 Task: Look for space in Phan Thiết, Vietnam from 10th August, 2023 to 18th August, 2023 for 2 adults in price range Rs.10000 to Rs.14000. Place can be private room with 1  bedroom having 1 bed and 1 bathroom. Property type can be house, flat, guest house. Amenities needed are: wifi, TV, free parkinig on premises, gym, breakfast. Booking option can be shelf check-in. Required host language is English.
Action: Mouse moved to (453, 86)
Screenshot: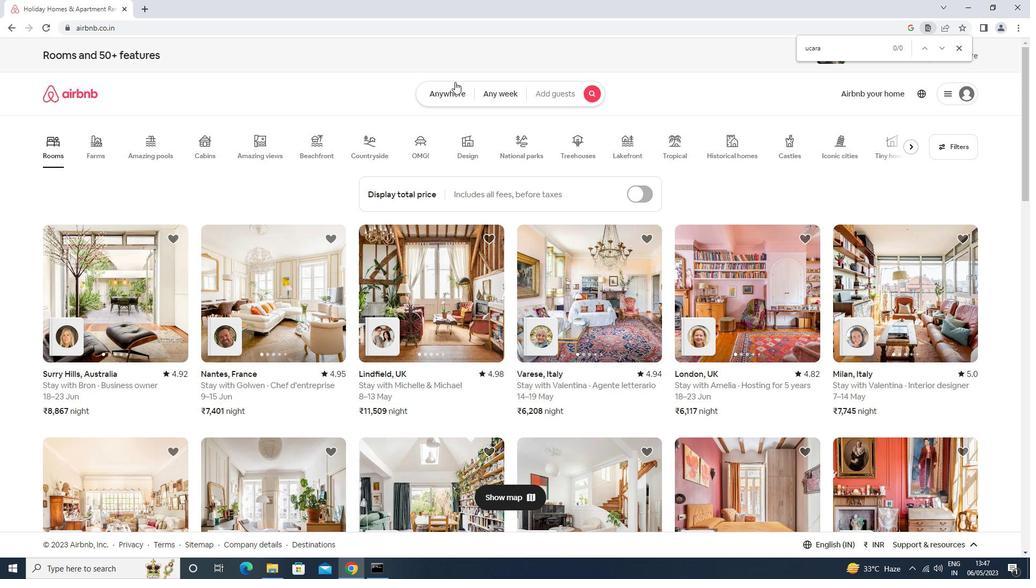 
Action: Mouse pressed left at (453, 86)
Screenshot: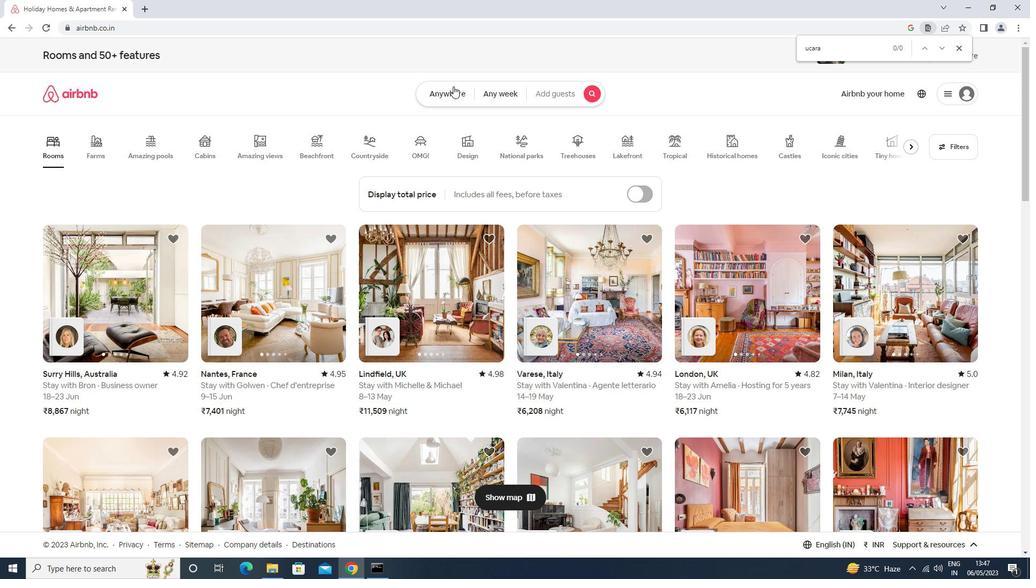 
Action: Mouse moved to (390, 131)
Screenshot: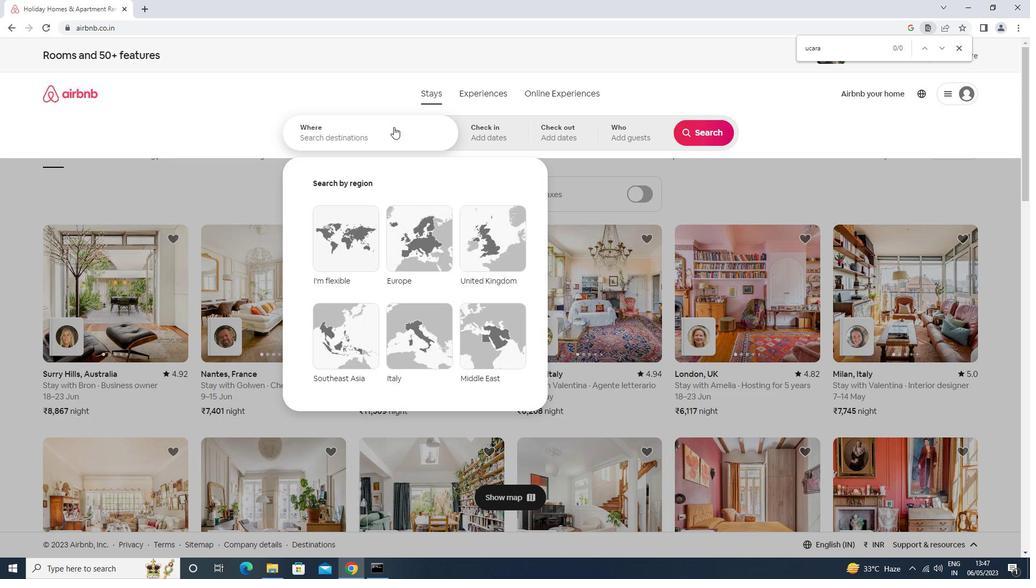 
Action: Mouse pressed left at (390, 131)
Screenshot: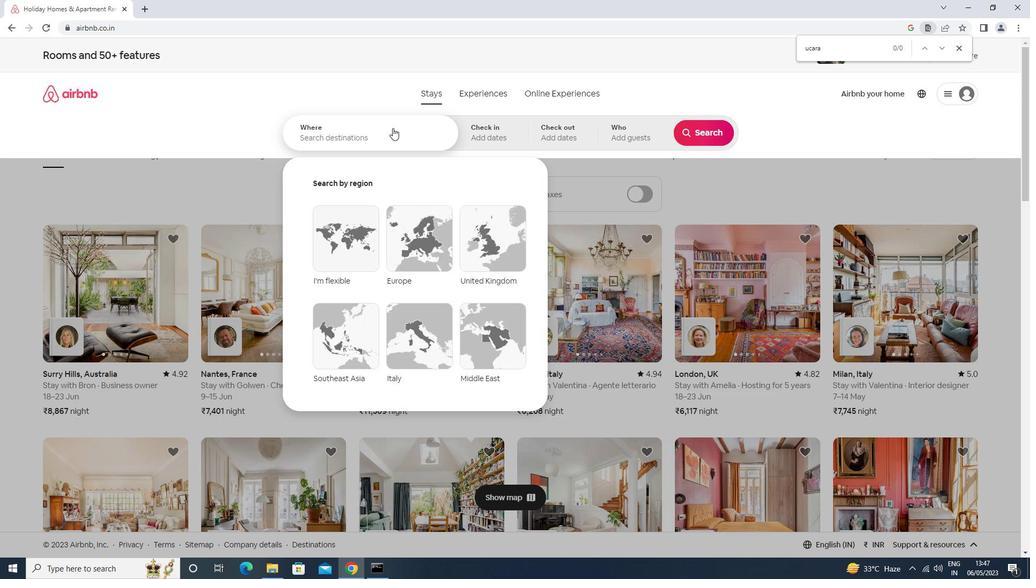 
Action: Key pressed thiet<Key.space>vietnam<Key.enter>
Screenshot: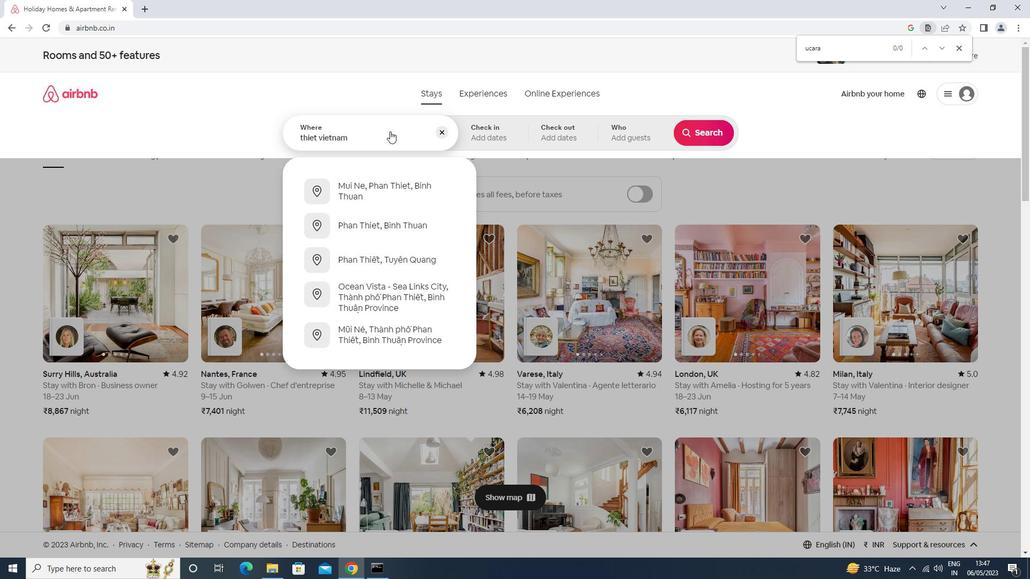 
Action: Mouse moved to (703, 215)
Screenshot: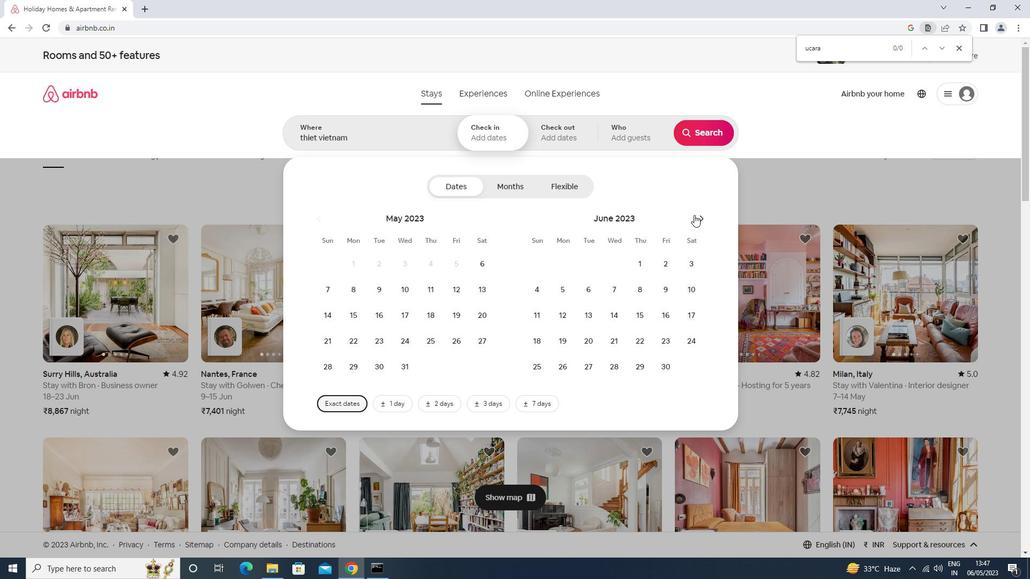 
Action: Mouse pressed left at (703, 215)
Screenshot: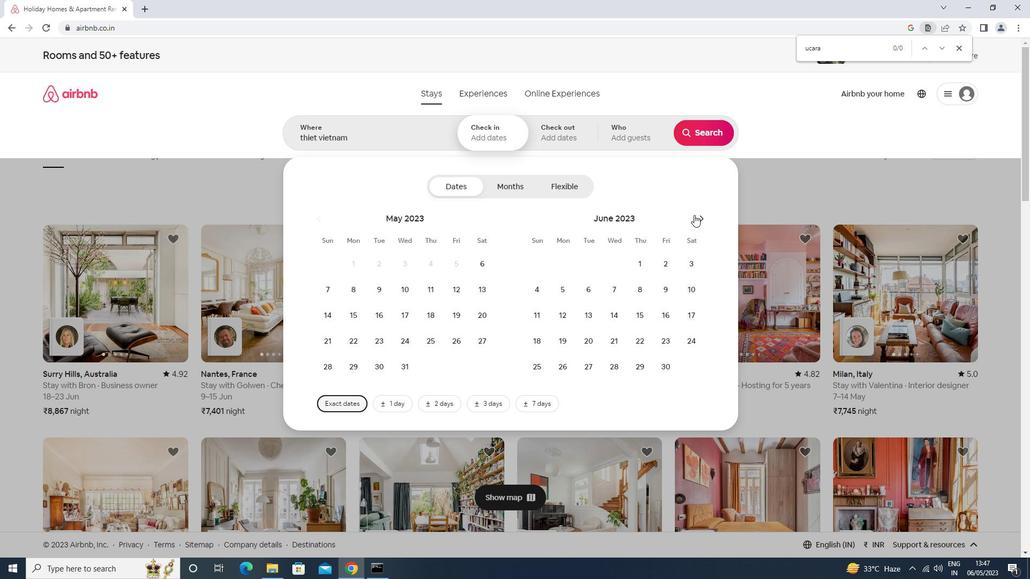 
Action: Mouse pressed left at (703, 215)
Screenshot: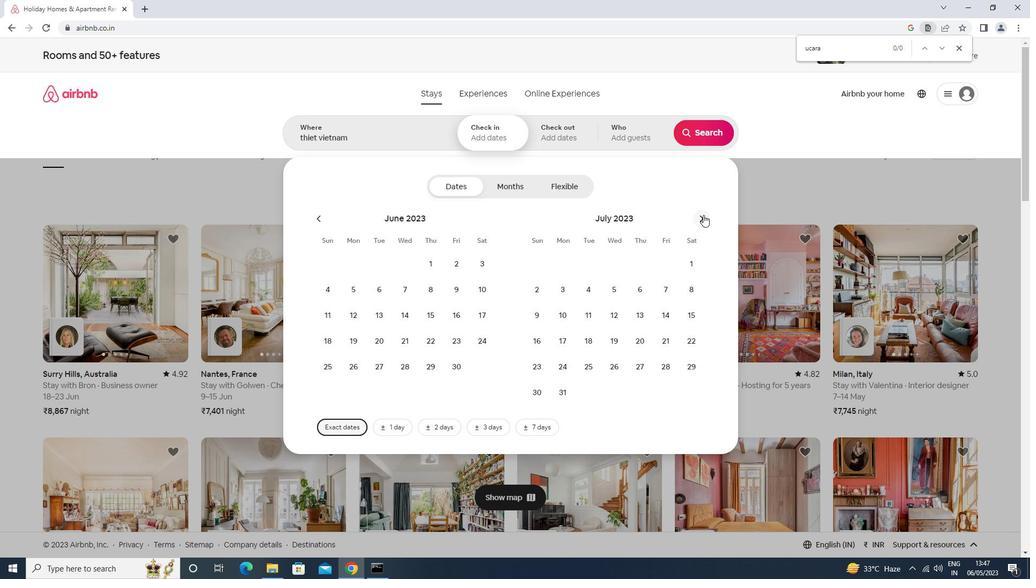 
Action: Mouse moved to (634, 289)
Screenshot: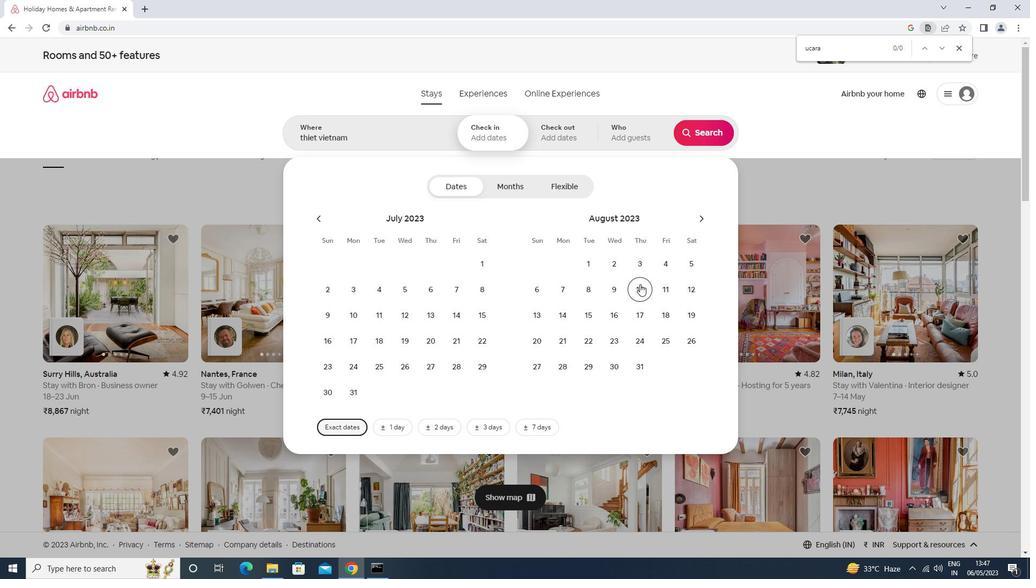 
Action: Mouse pressed left at (634, 289)
Screenshot: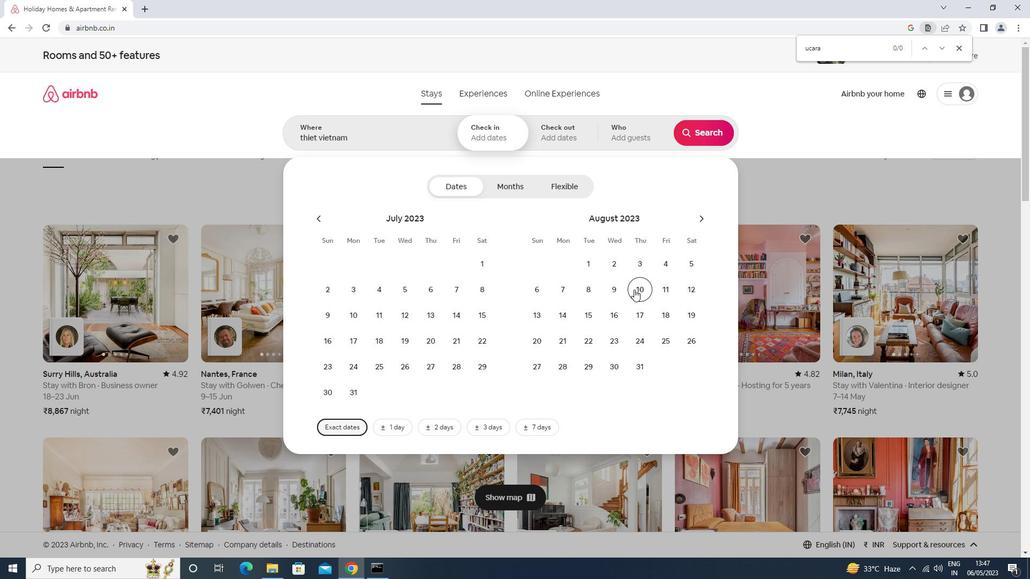
Action: Mouse moved to (656, 318)
Screenshot: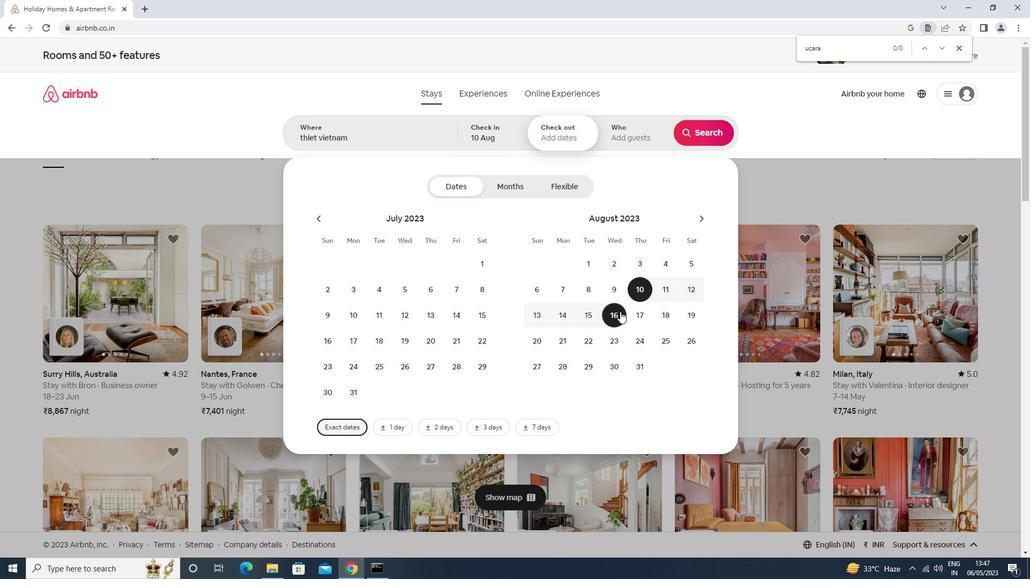 
Action: Mouse pressed left at (656, 318)
Screenshot: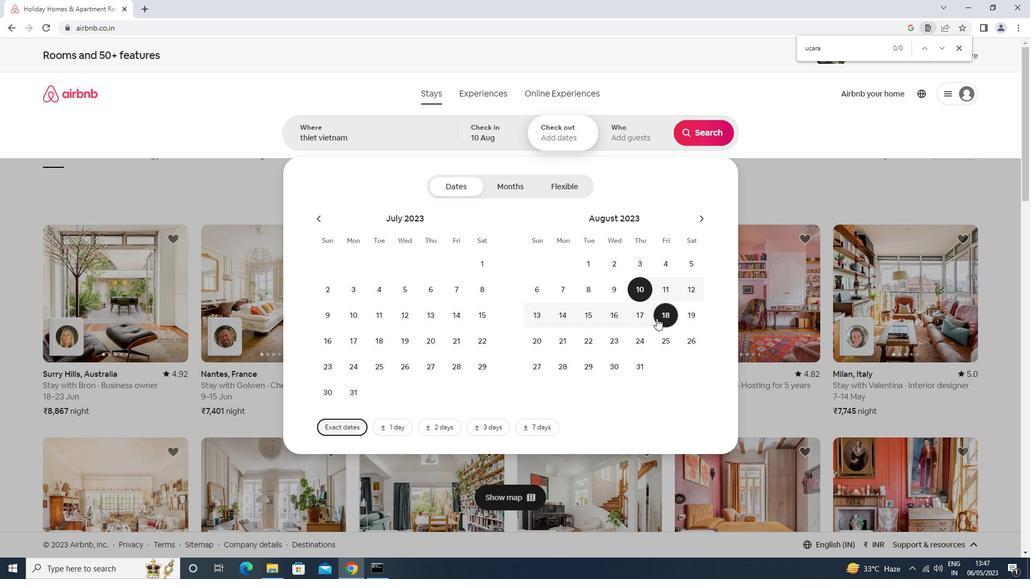 
Action: Mouse moved to (640, 136)
Screenshot: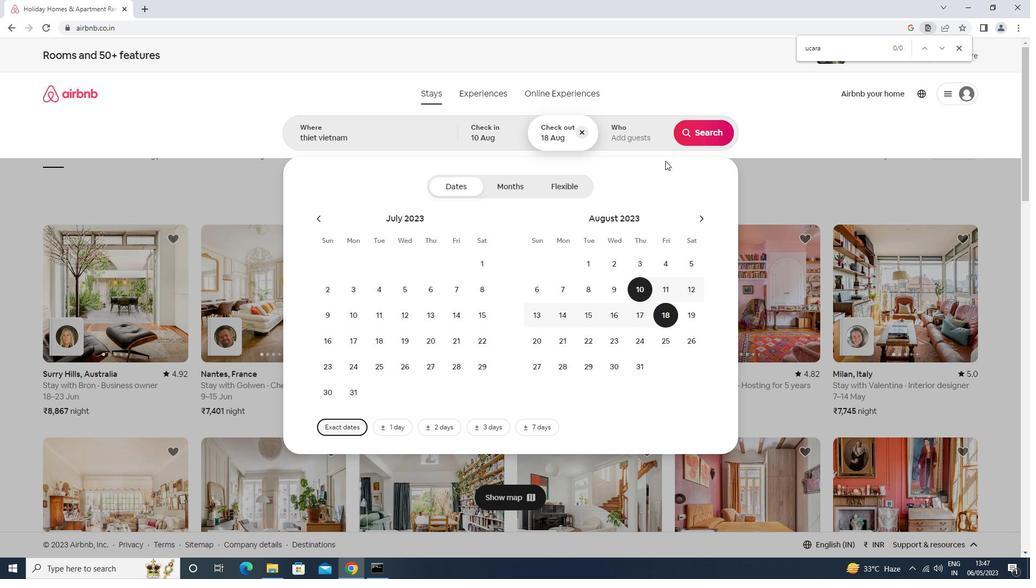 
Action: Mouse pressed left at (640, 136)
Screenshot: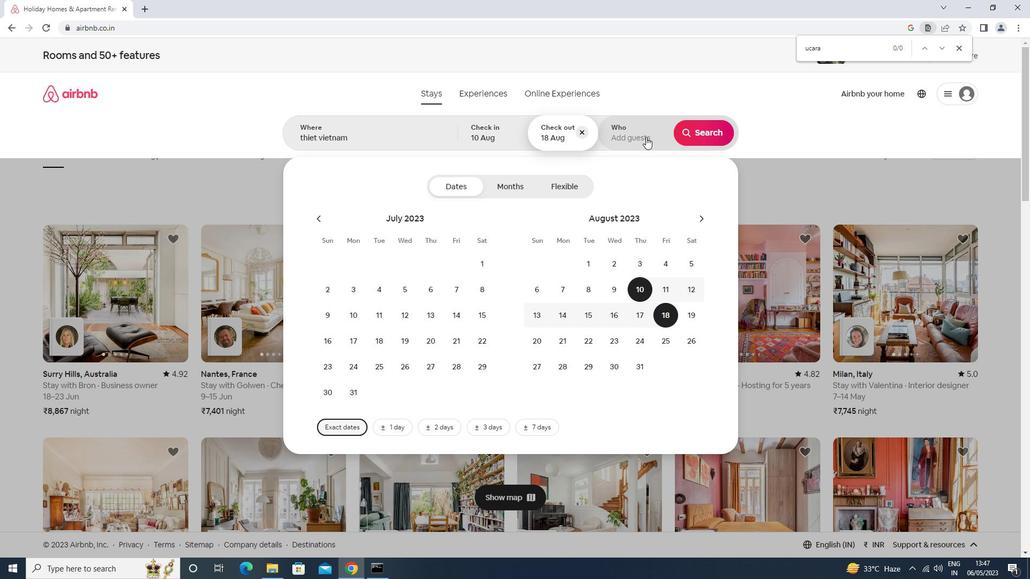 
Action: Mouse moved to (701, 185)
Screenshot: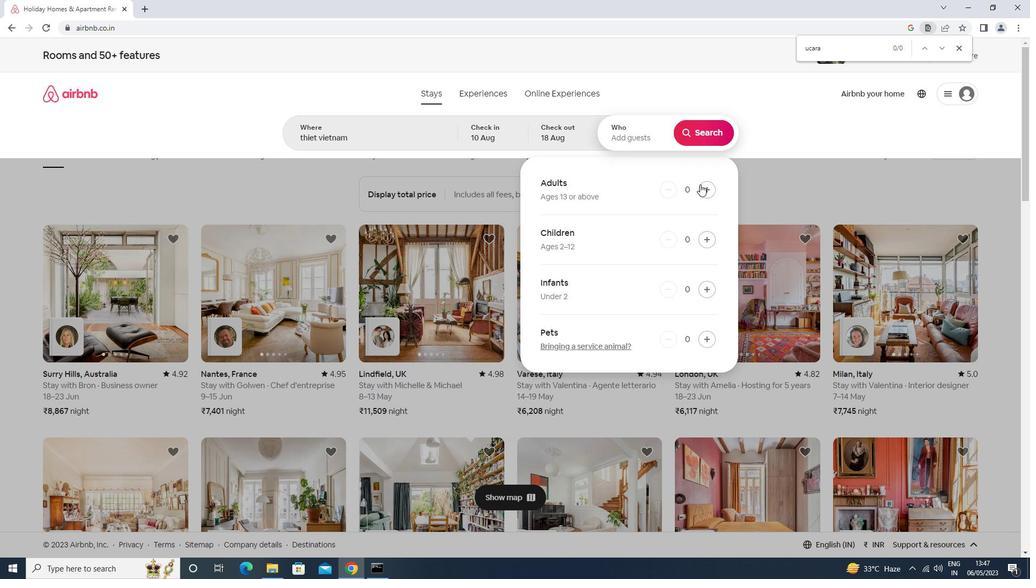 
Action: Mouse pressed left at (701, 185)
Screenshot: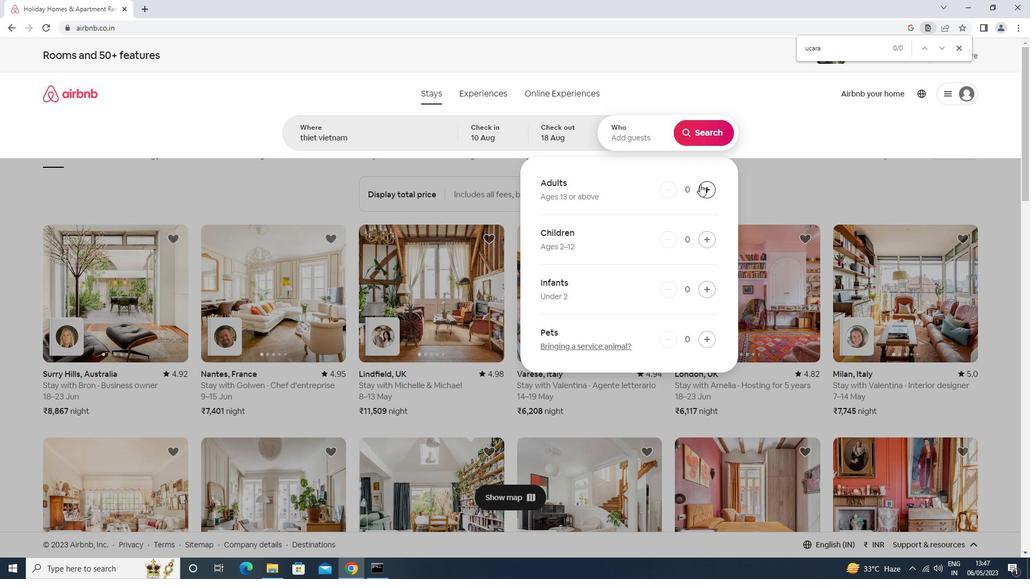 
Action: Mouse pressed left at (701, 185)
Screenshot: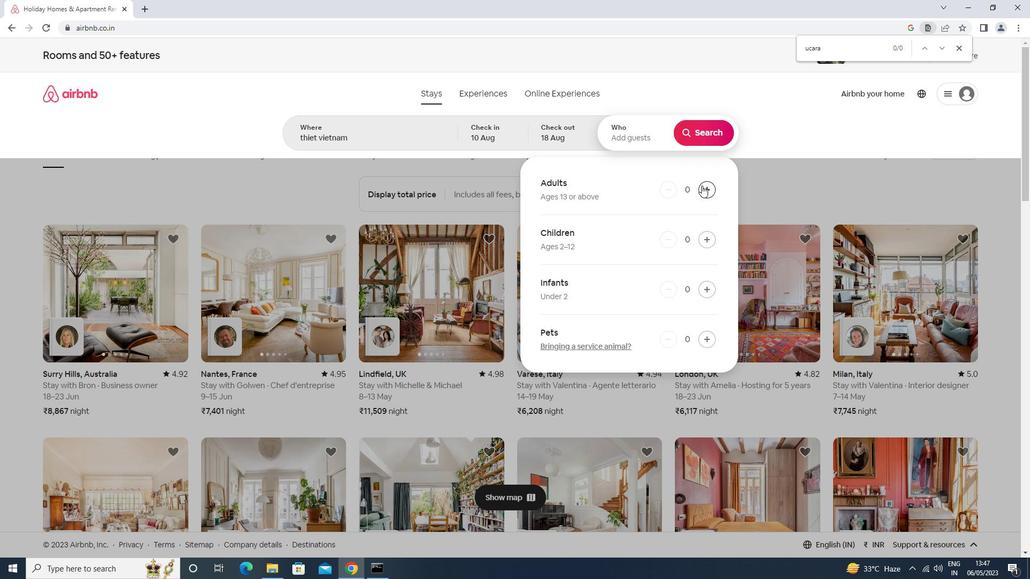 
Action: Mouse moved to (708, 130)
Screenshot: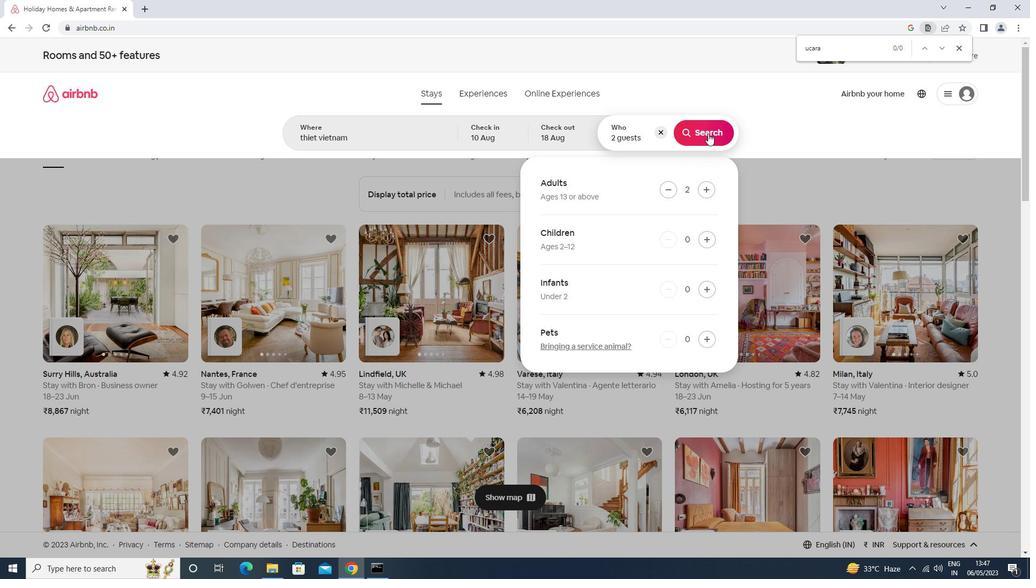 
Action: Mouse pressed left at (708, 130)
Screenshot: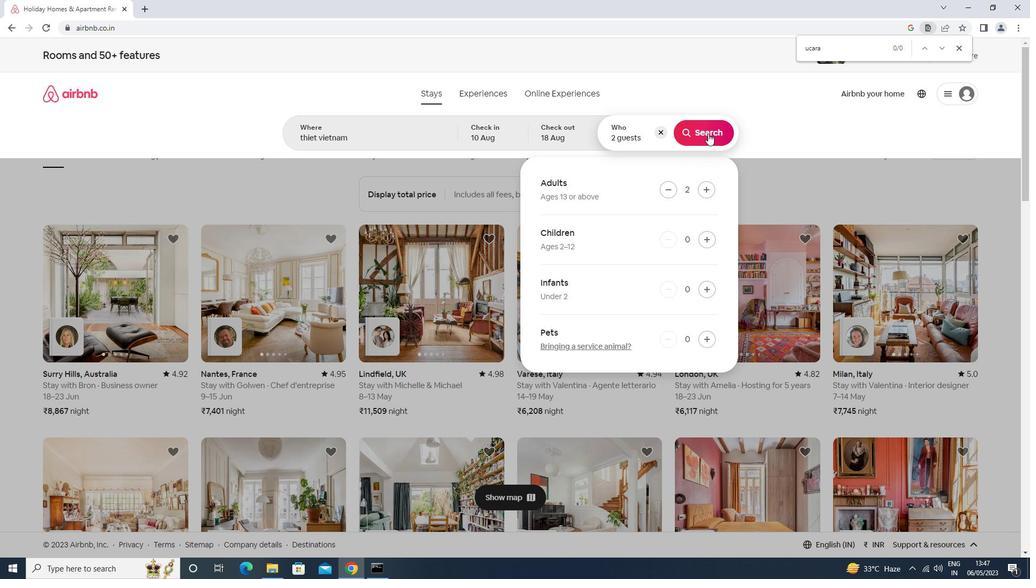 
Action: Mouse moved to (988, 108)
Screenshot: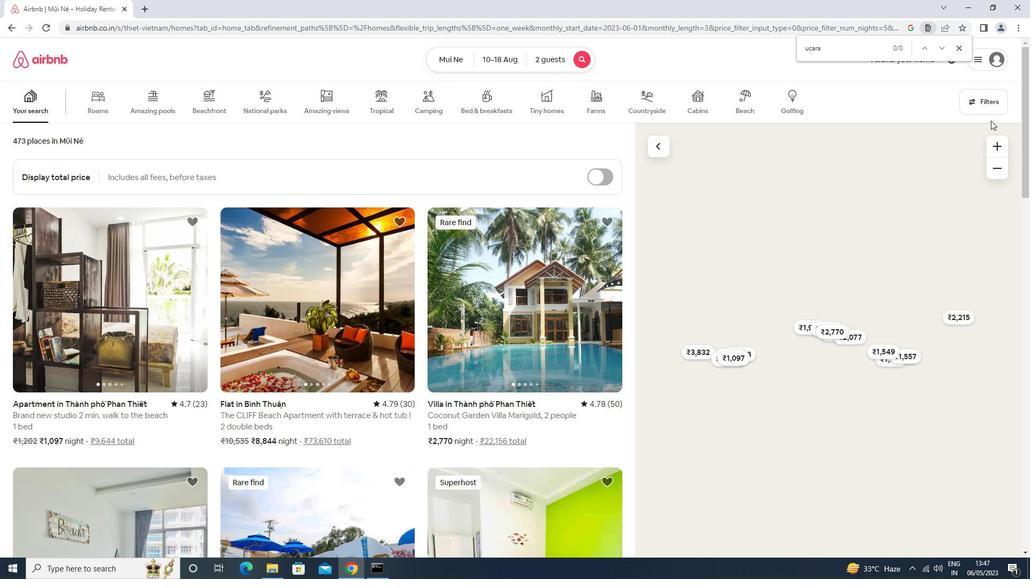 
Action: Mouse pressed left at (988, 108)
Screenshot: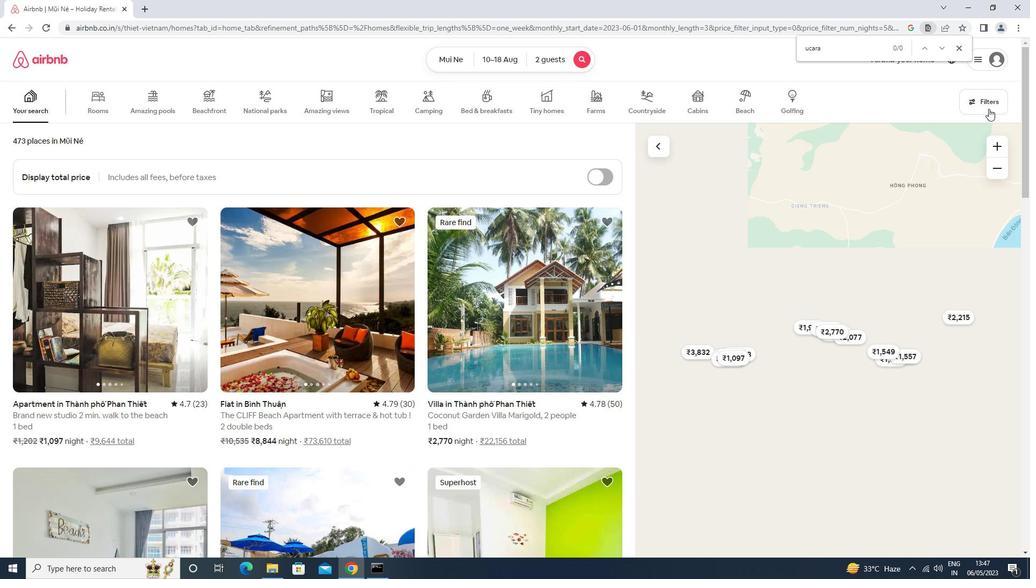 
Action: Mouse moved to (456, 364)
Screenshot: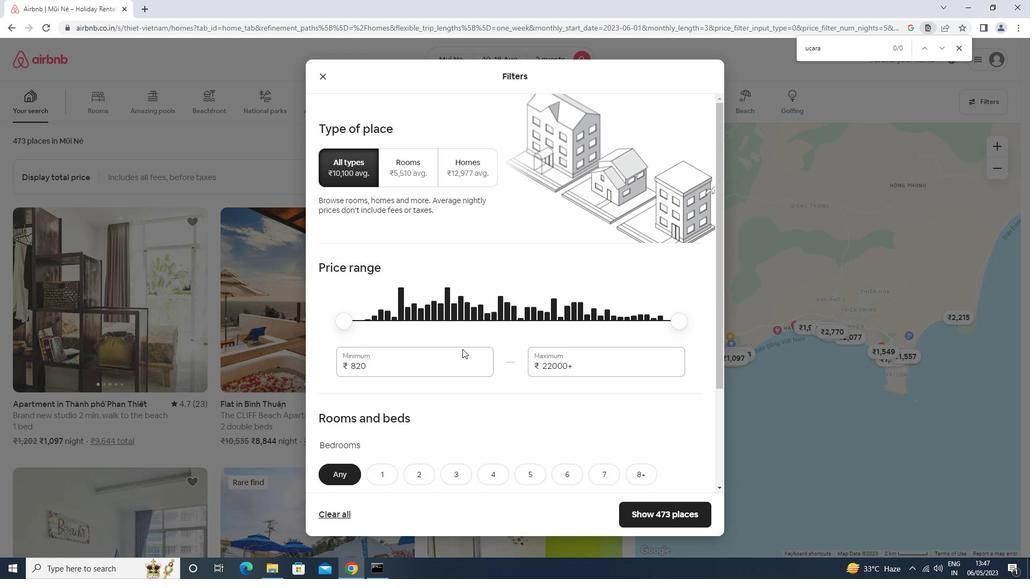 
Action: Mouse pressed left at (456, 364)
Screenshot: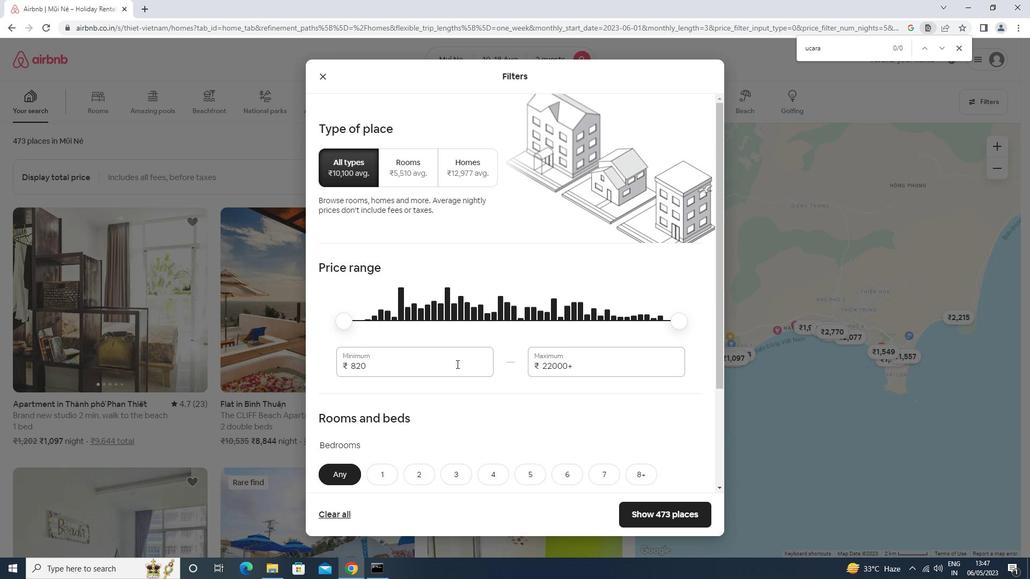 
Action: Mouse moved to (453, 368)
Screenshot: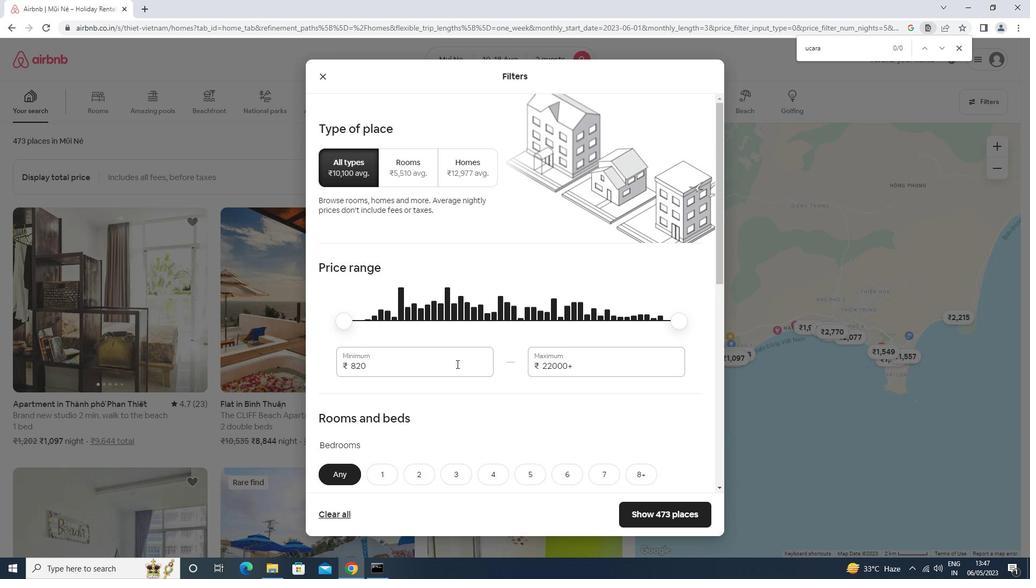 
Action: Key pressed <Key.backspace><Key.backspace><Key.backspace>10000<Key.tab>14000
Screenshot: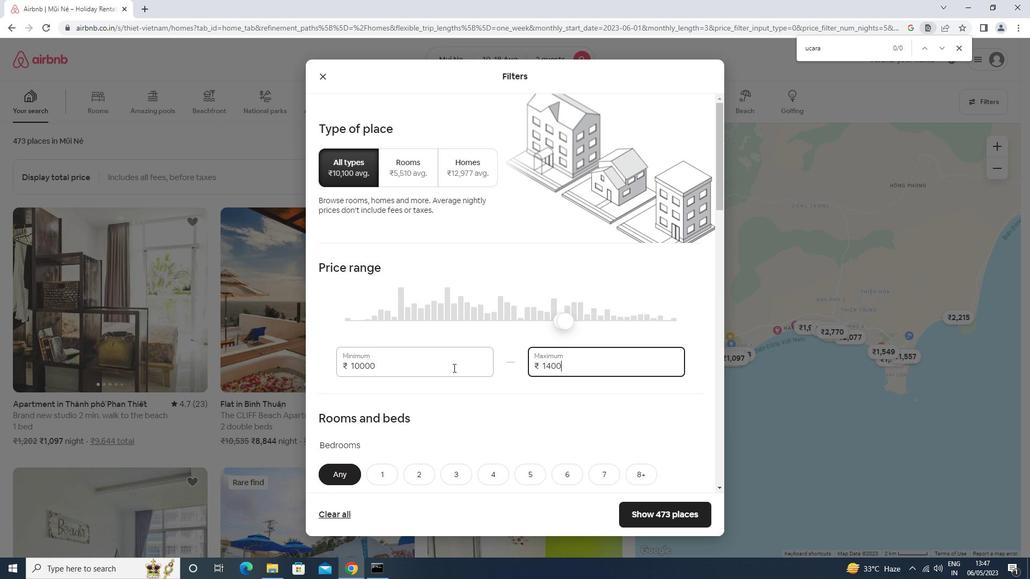 
Action: Mouse scrolled (453, 367) with delta (0, 0)
Screenshot: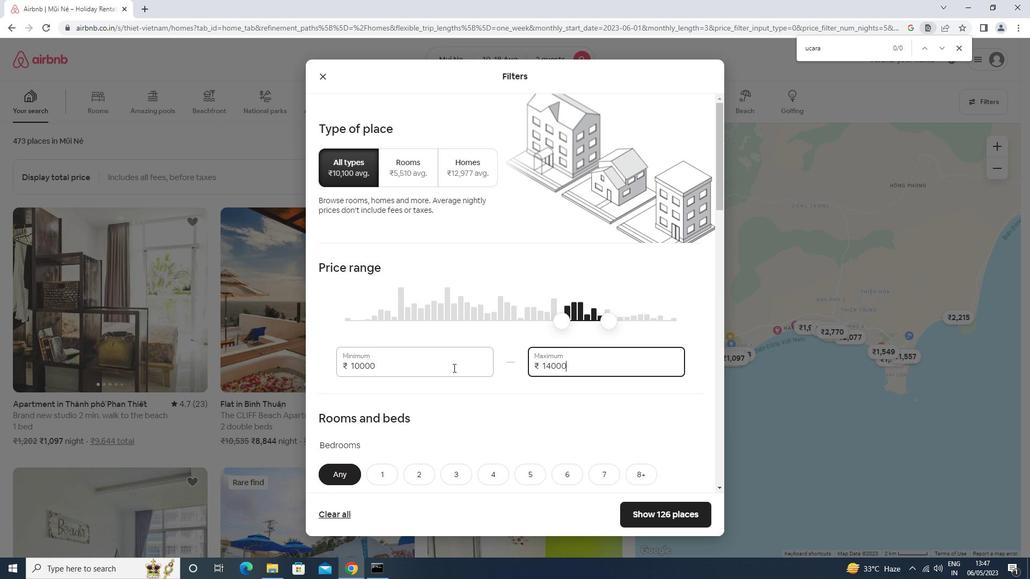 
Action: Mouse scrolled (453, 367) with delta (0, 0)
Screenshot: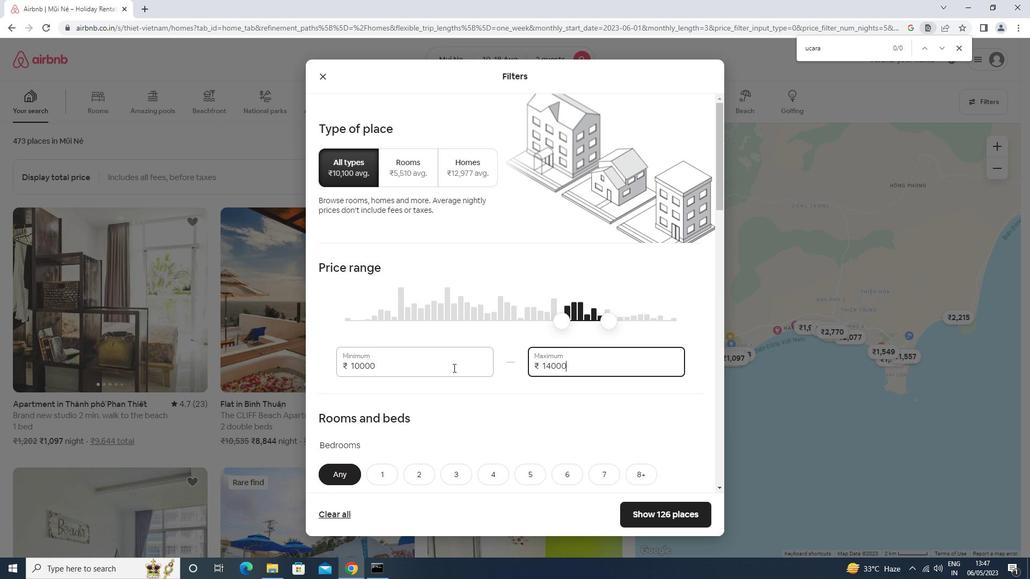 
Action: Mouse scrolled (453, 367) with delta (0, 0)
Screenshot: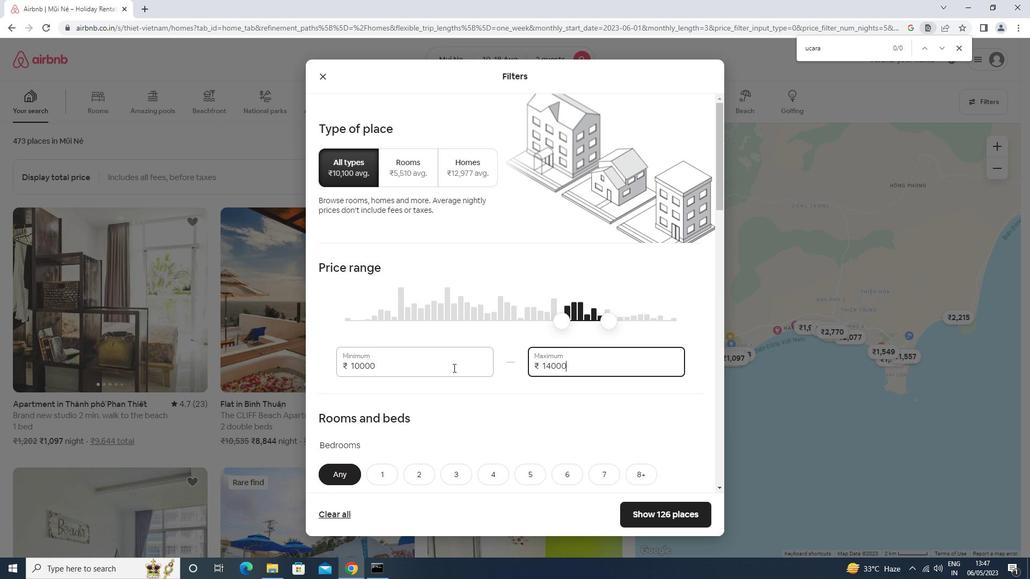 
Action: Mouse scrolled (453, 367) with delta (0, 0)
Screenshot: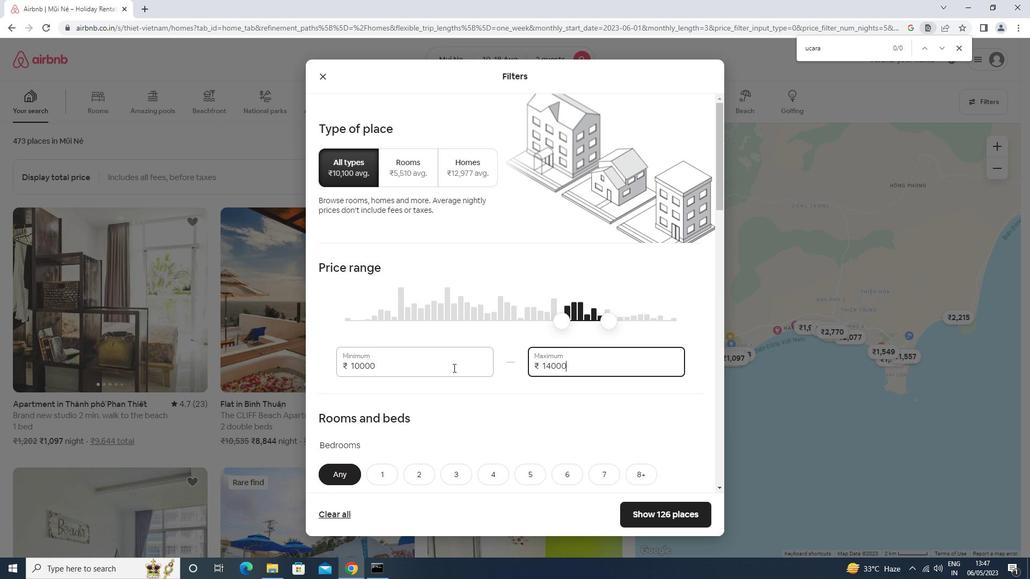 
Action: Mouse scrolled (453, 367) with delta (0, 0)
Screenshot: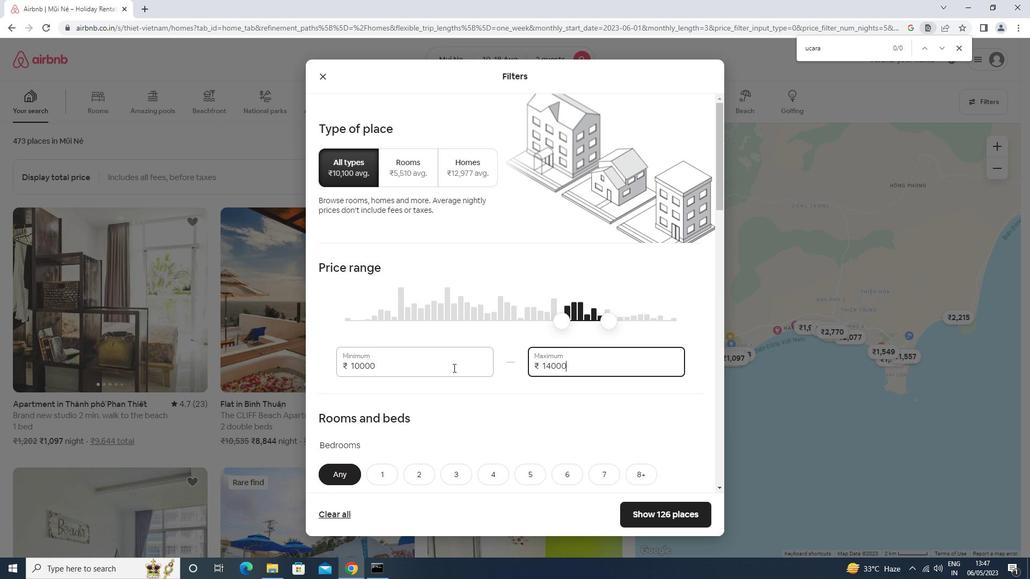 
Action: Mouse moved to (389, 214)
Screenshot: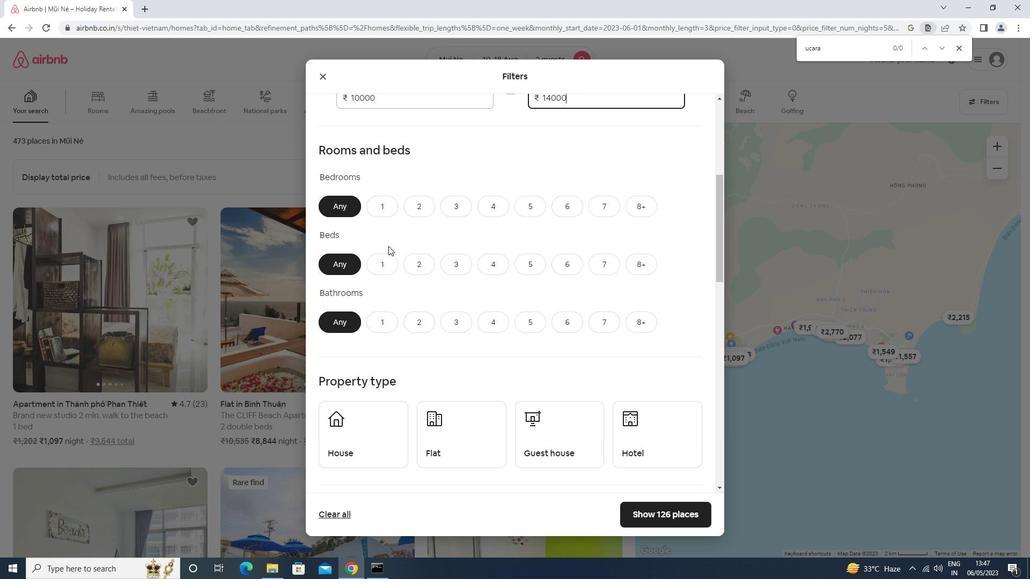 
Action: Mouse pressed left at (389, 214)
Screenshot: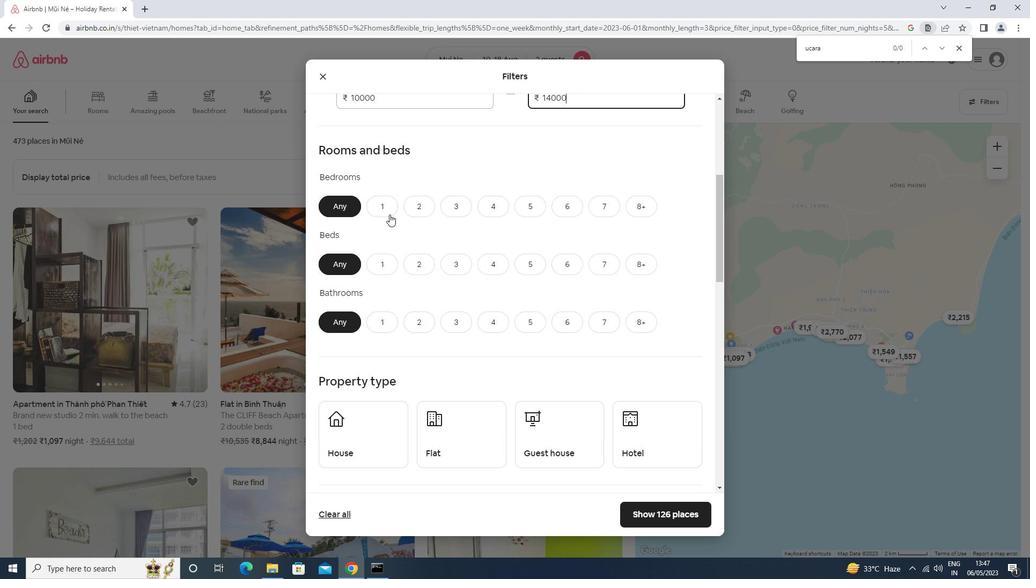 
Action: Mouse moved to (388, 275)
Screenshot: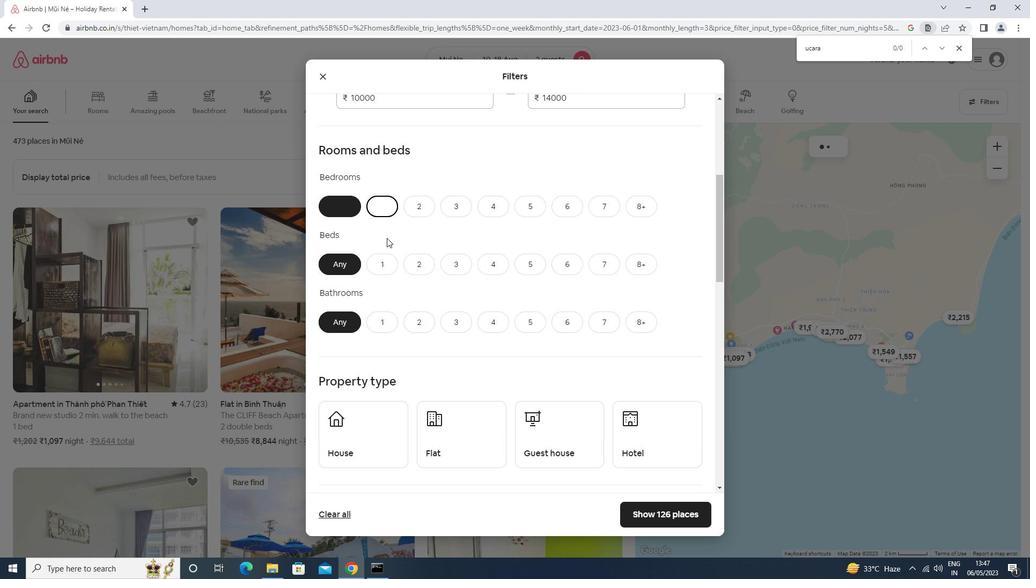 
Action: Mouse pressed left at (388, 275)
Screenshot: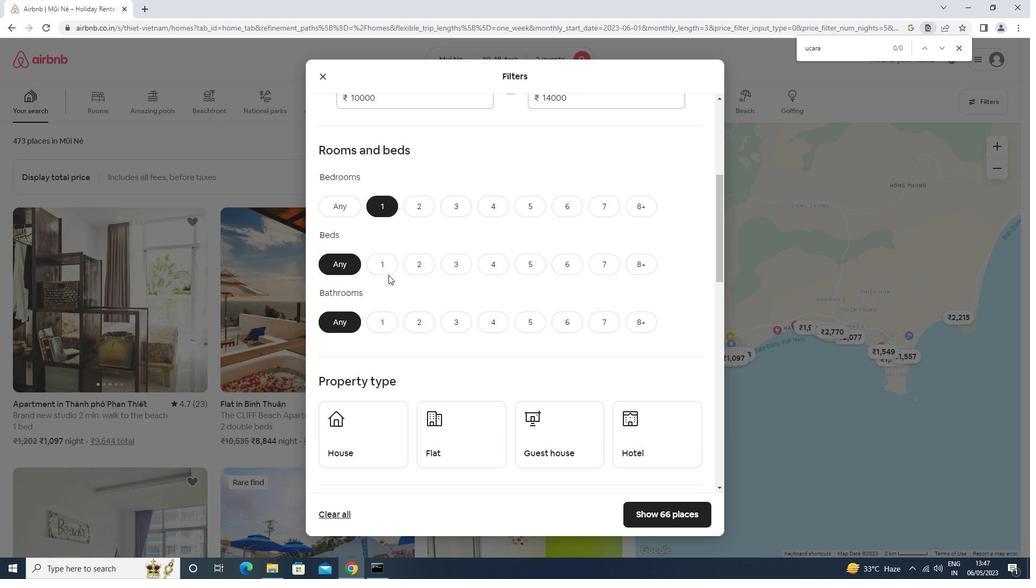 
Action: Mouse moved to (385, 331)
Screenshot: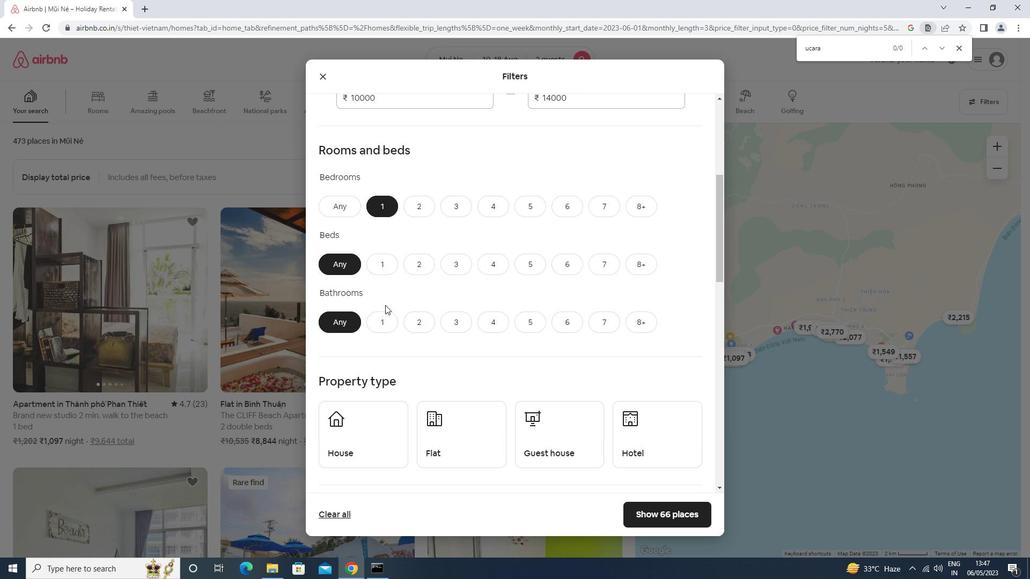 
Action: Mouse pressed left at (385, 331)
Screenshot: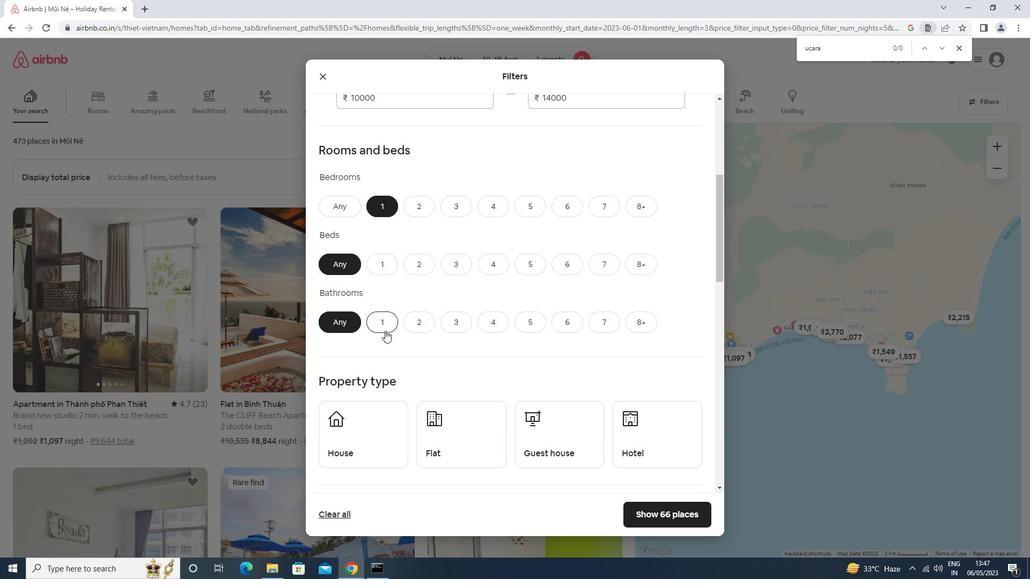 
Action: Mouse moved to (385, 326)
Screenshot: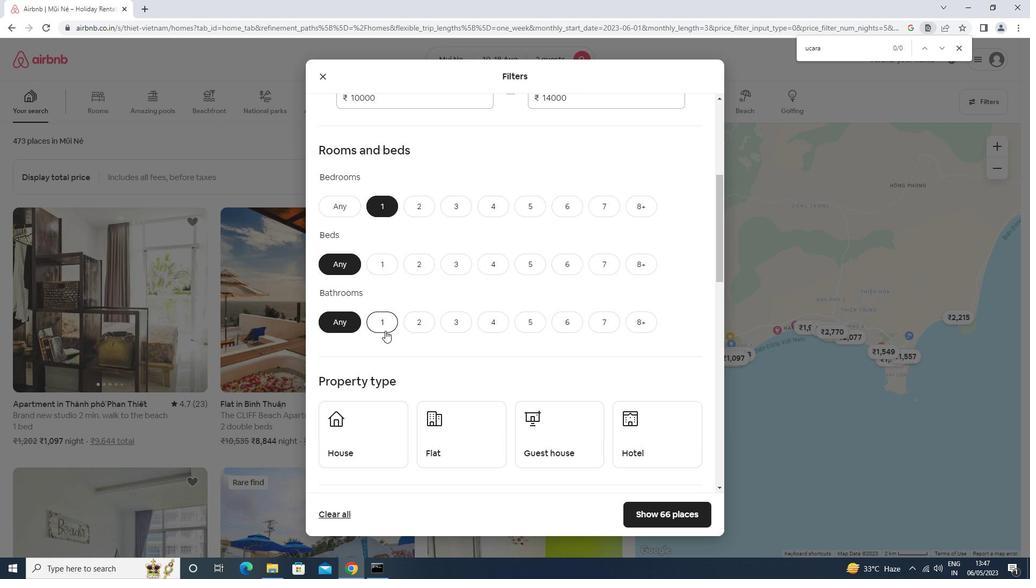
Action: Mouse scrolled (385, 325) with delta (0, 0)
Screenshot: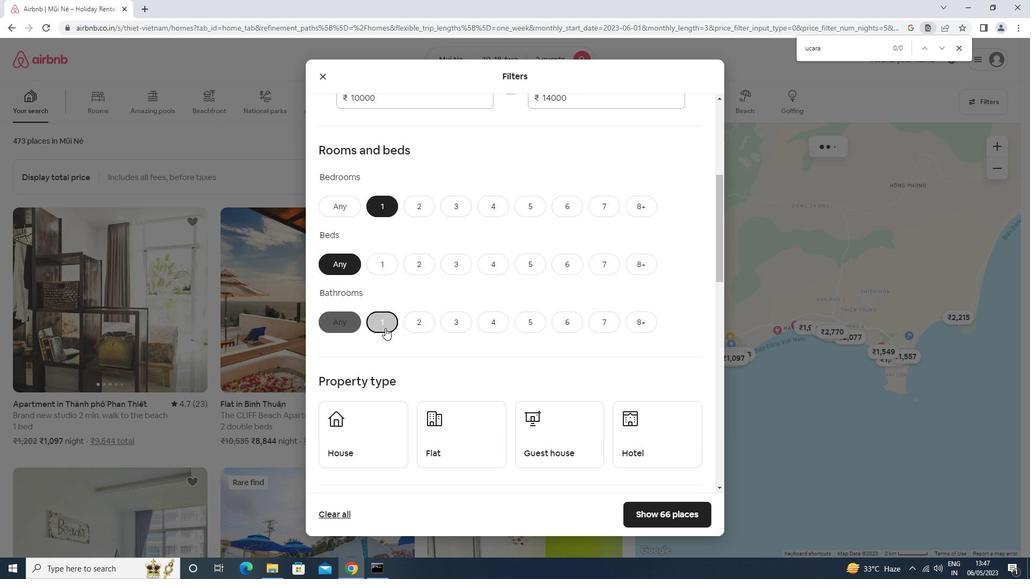 
Action: Mouse scrolled (385, 325) with delta (0, 0)
Screenshot: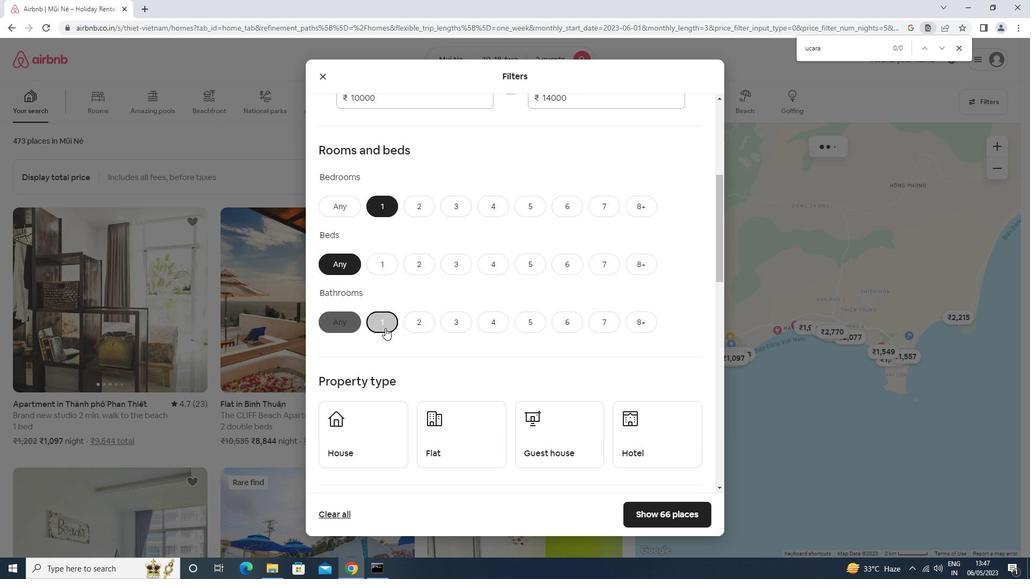 
Action: Mouse scrolled (385, 325) with delta (0, 0)
Screenshot: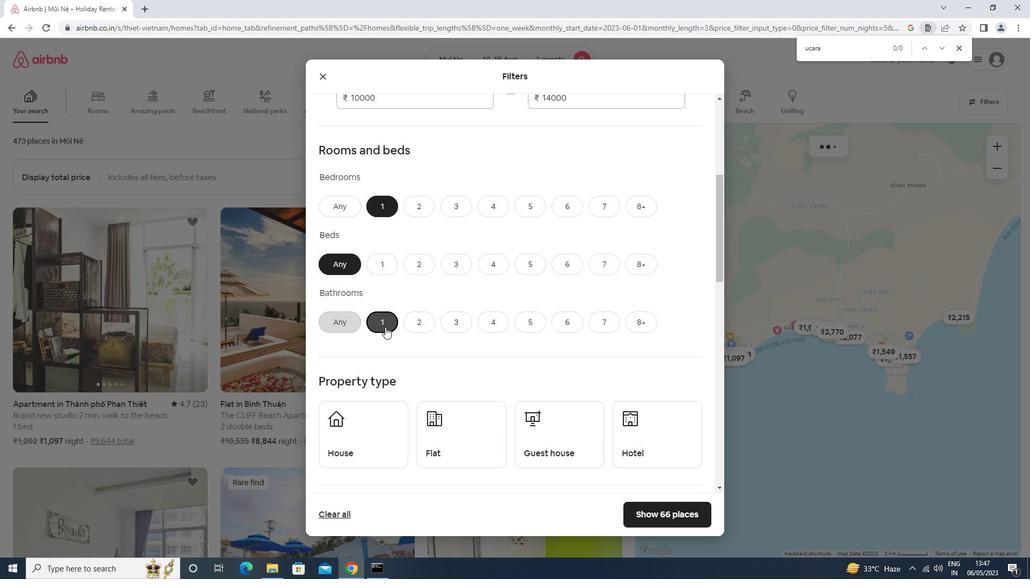 
Action: Mouse scrolled (385, 325) with delta (0, 0)
Screenshot: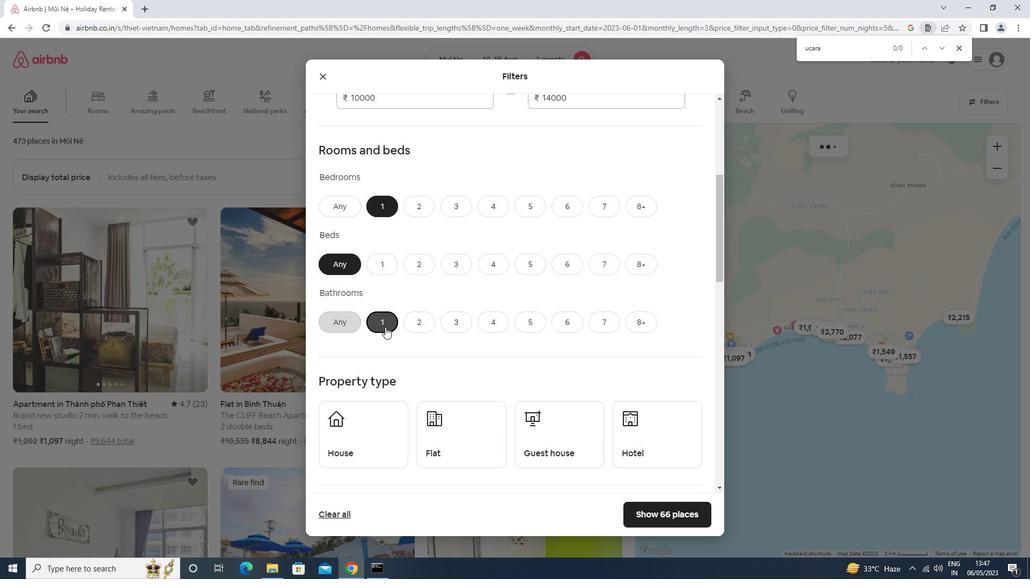 
Action: Mouse scrolled (385, 325) with delta (0, 0)
Screenshot: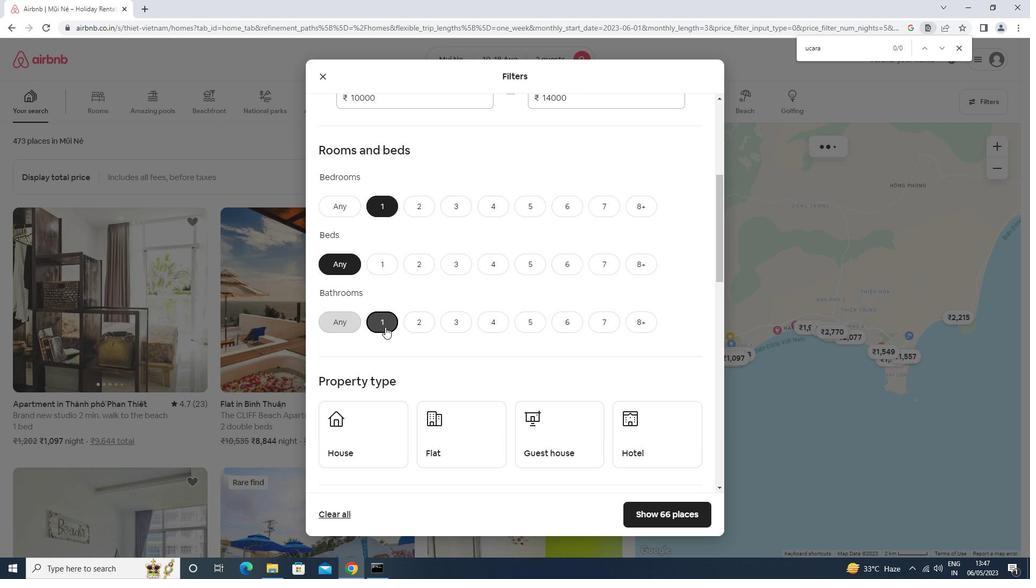 
Action: Mouse scrolled (385, 326) with delta (0, 0)
Screenshot: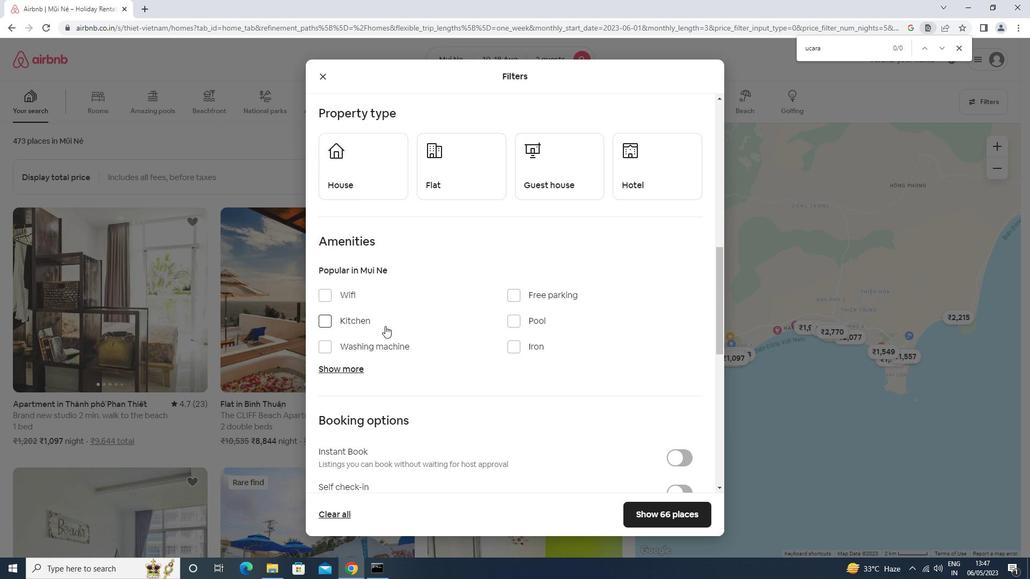 
Action: Mouse moved to (385, 326)
Screenshot: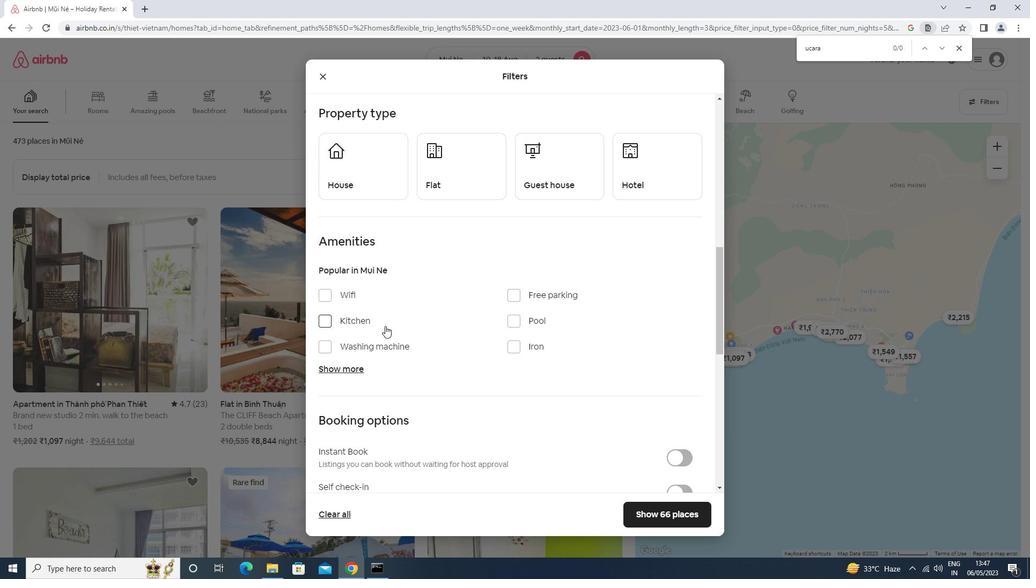 
Action: Mouse scrolled (385, 326) with delta (0, 0)
Screenshot: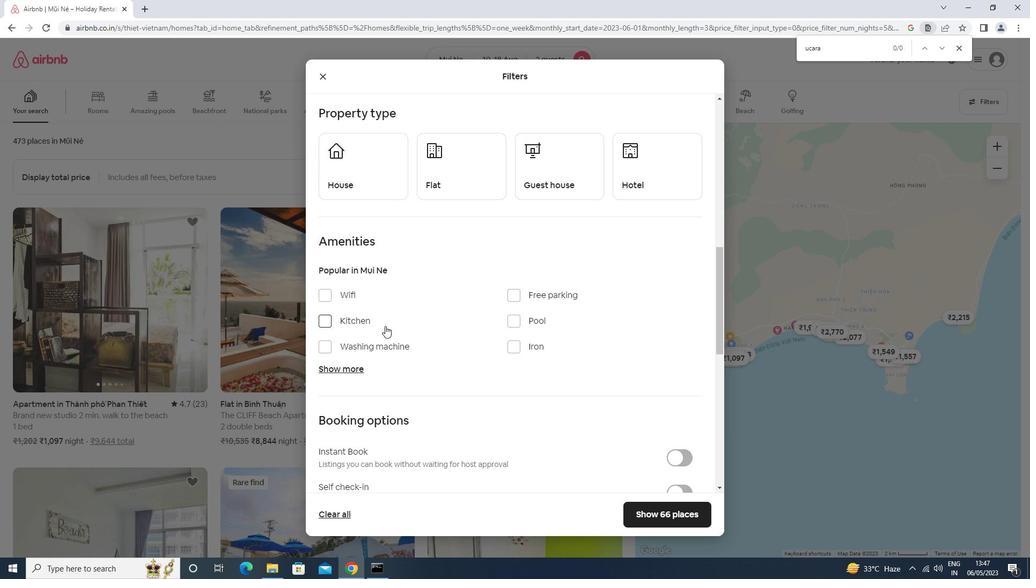 
Action: Mouse moved to (385, 324)
Screenshot: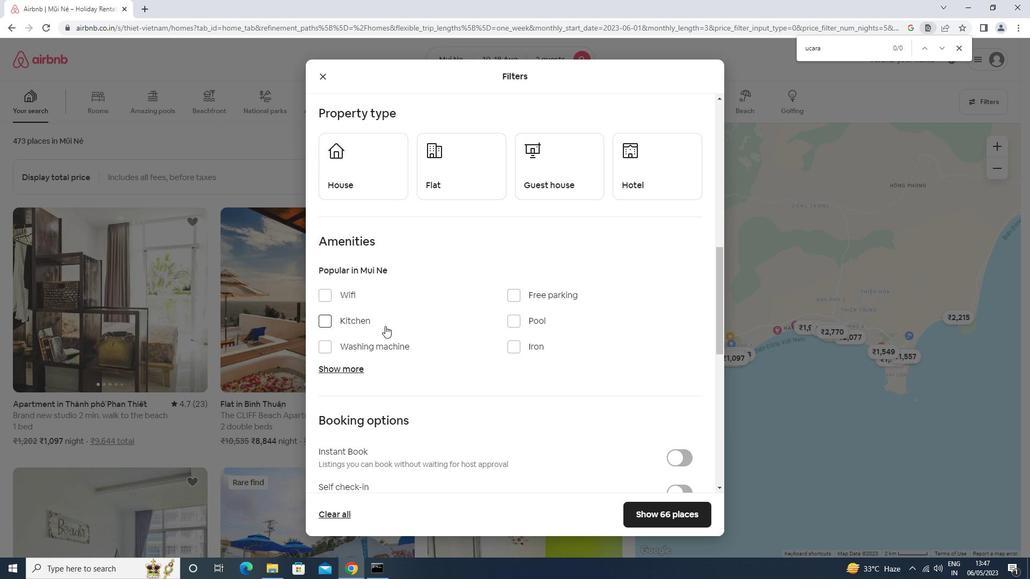 
Action: Mouse scrolled (385, 325) with delta (0, 0)
Screenshot: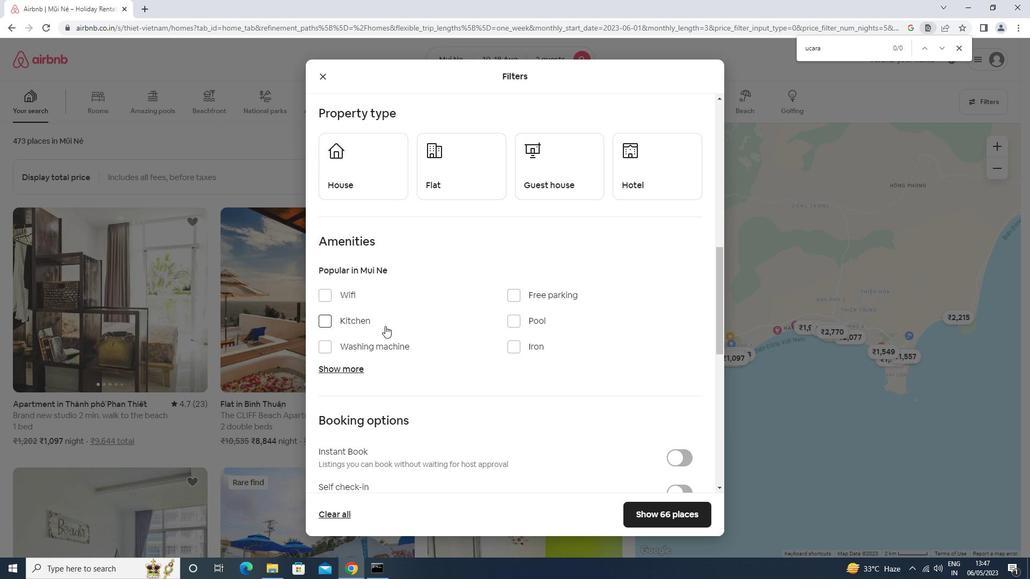 
Action: Mouse moved to (385, 324)
Screenshot: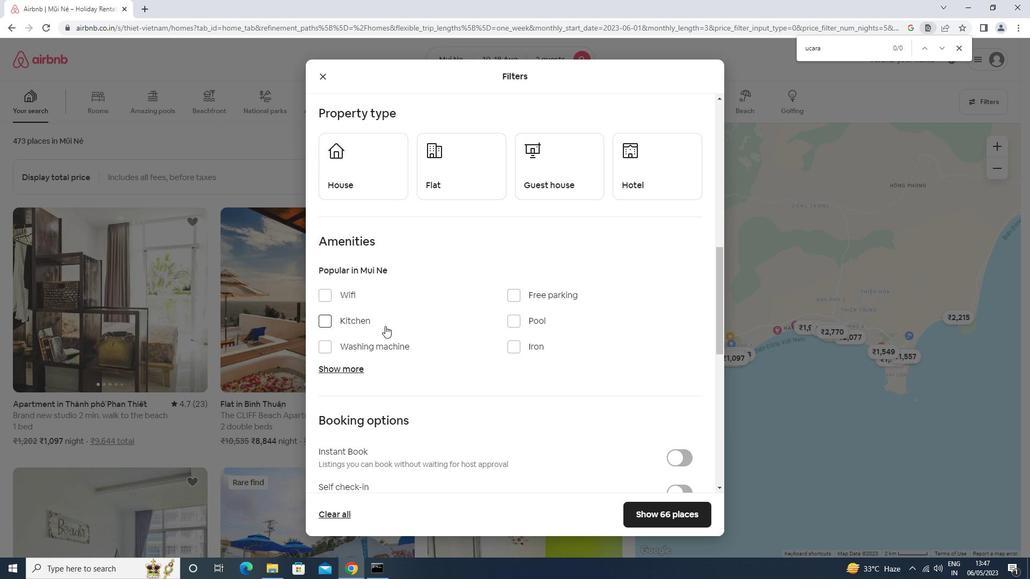 
Action: Mouse scrolled (385, 324) with delta (0, 0)
Screenshot: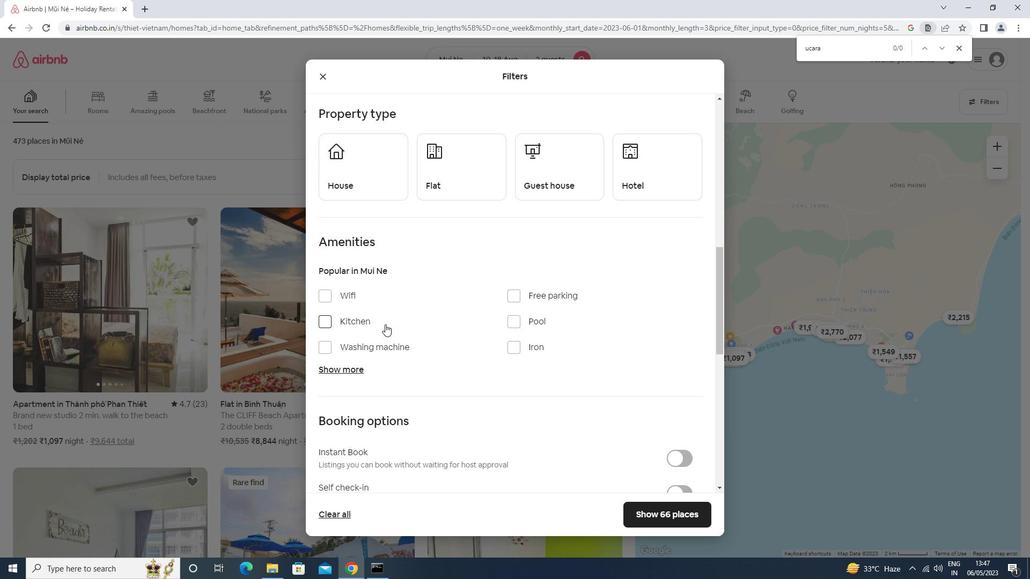 
Action: Mouse scrolled (385, 324) with delta (0, 0)
Screenshot: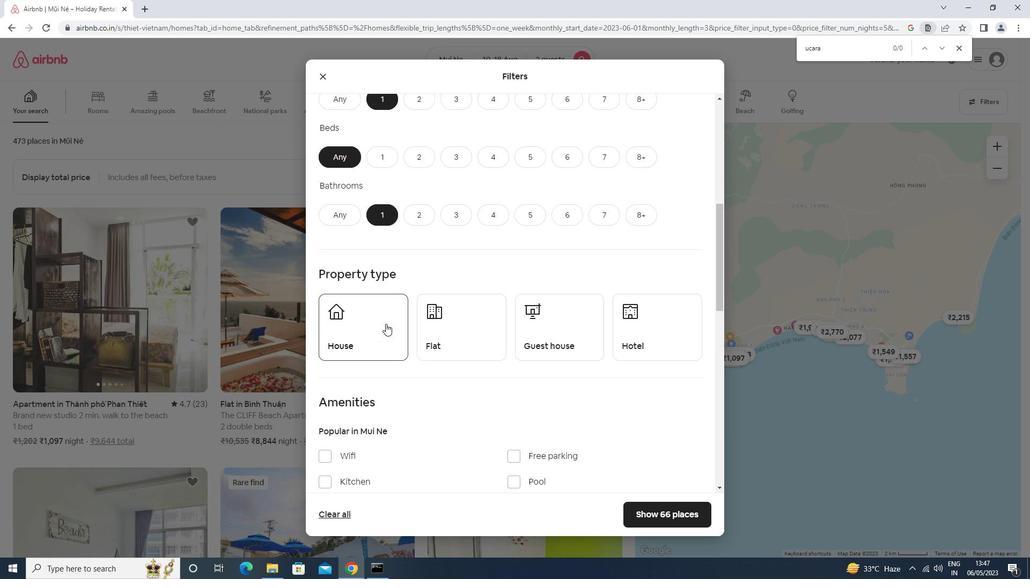
Action: Mouse scrolled (385, 324) with delta (0, 0)
Screenshot: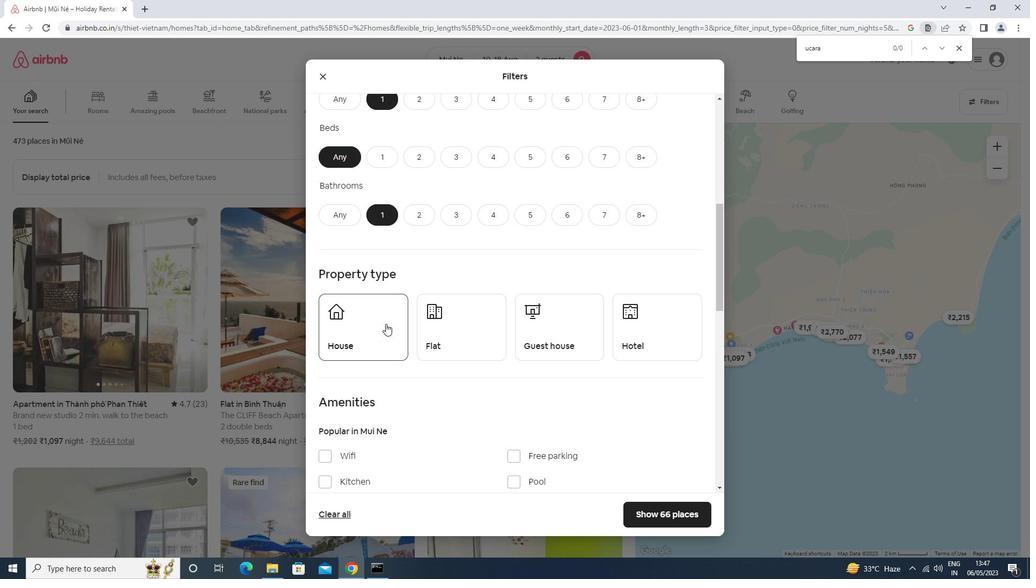
Action: Mouse moved to (376, 317)
Screenshot: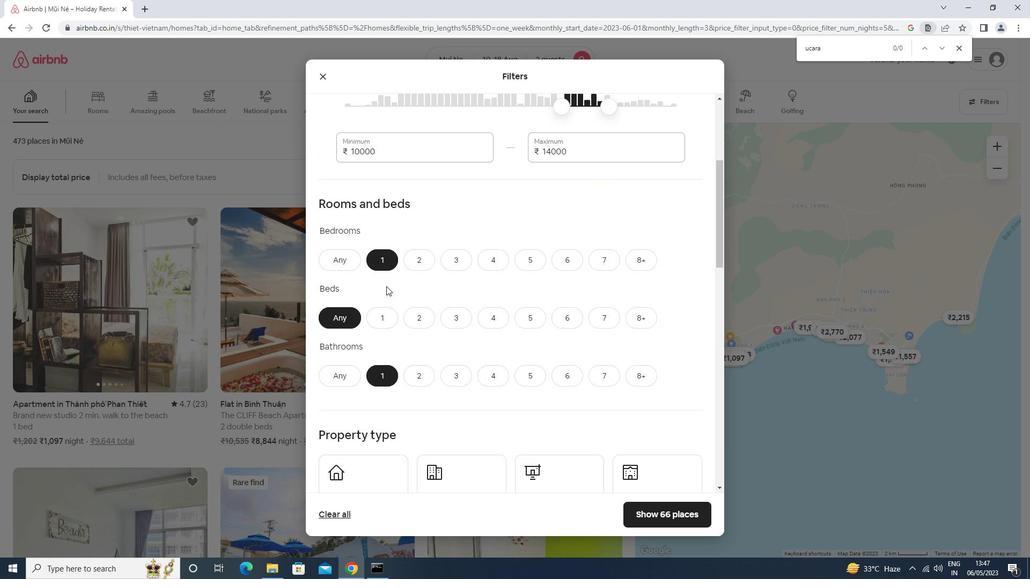 
Action: Mouse pressed left at (376, 317)
Screenshot: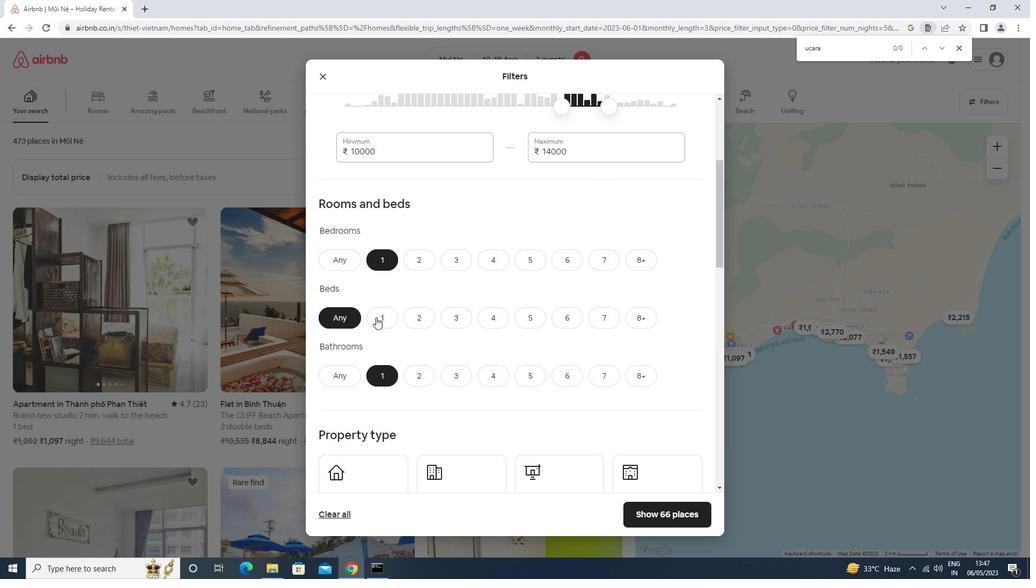 
Action: Mouse moved to (375, 318)
Screenshot: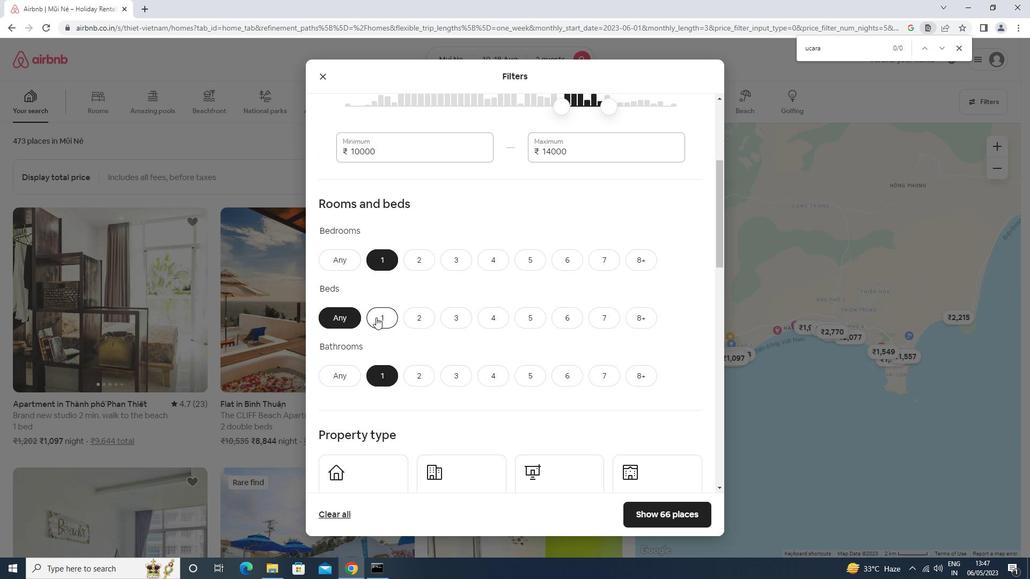 
Action: Mouse scrolled (375, 318) with delta (0, 0)
Screenshot: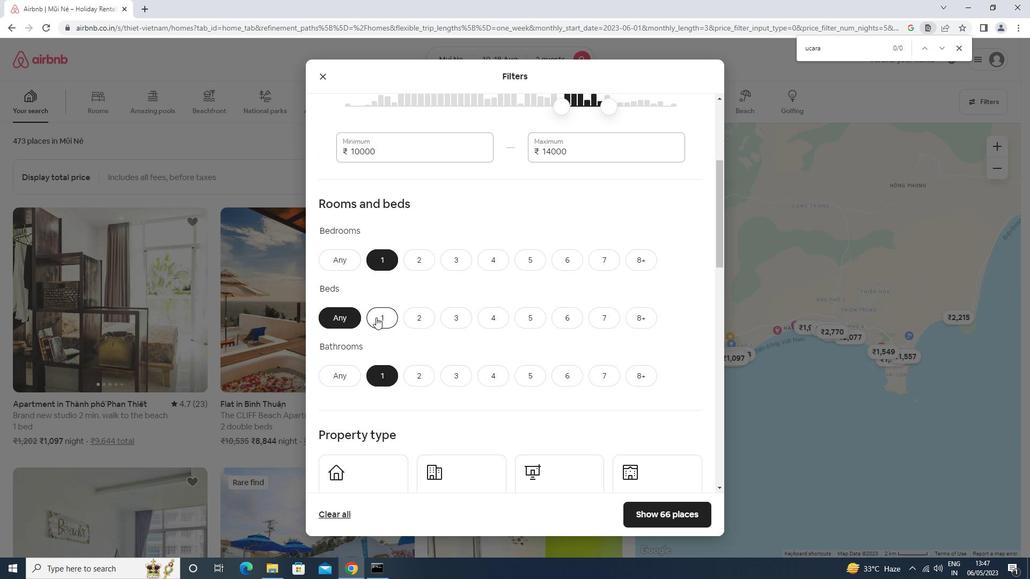 
Action: Mouse scrolled (375, 318) with delta (0, 0)
Screenshot: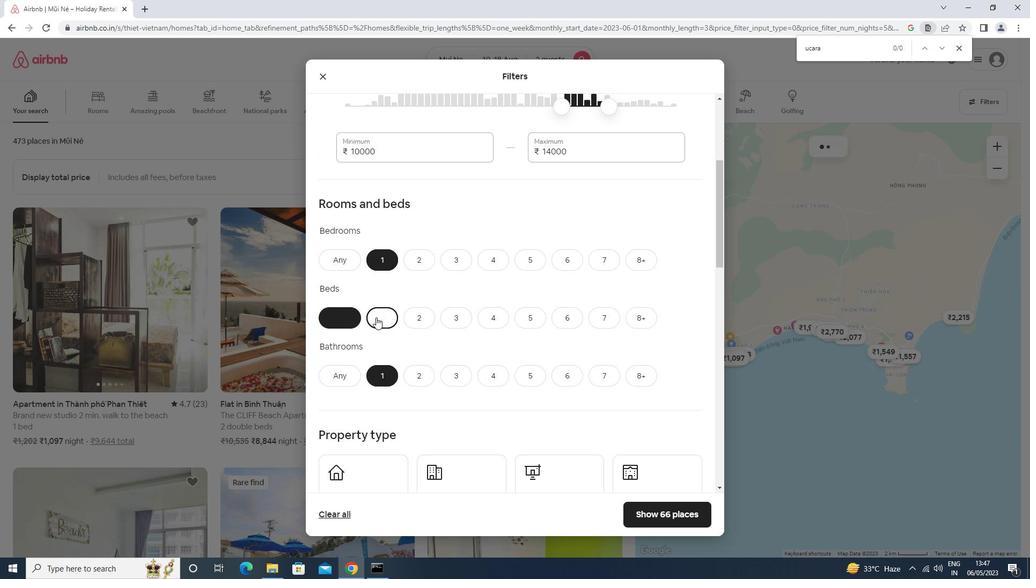 
Action: Mouse scrolled (375, 318) with delta (0, 0)
Screenshot: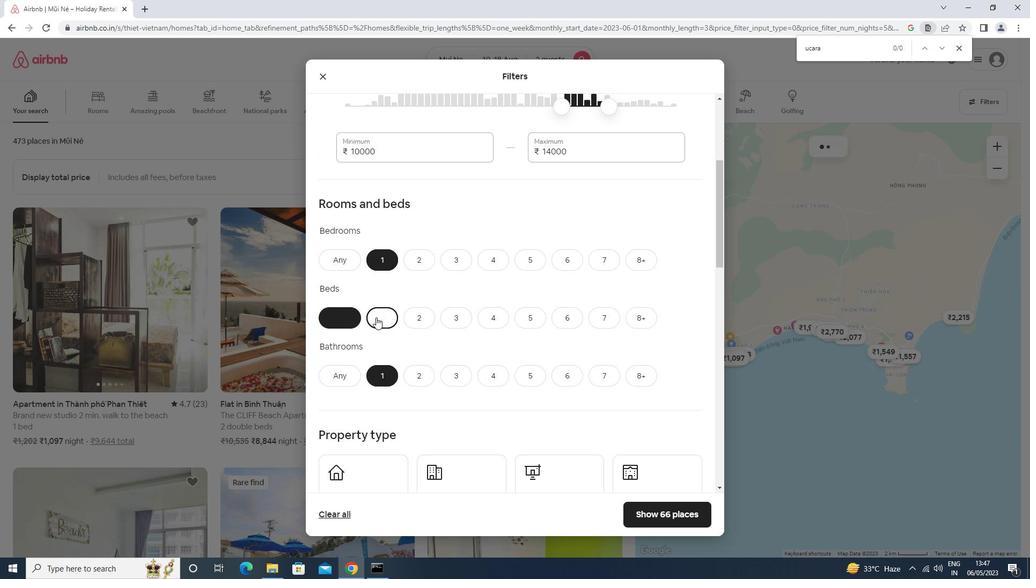 
Action: Mouse scrolled (375, 318) with delta (0, 0)
Screenshot: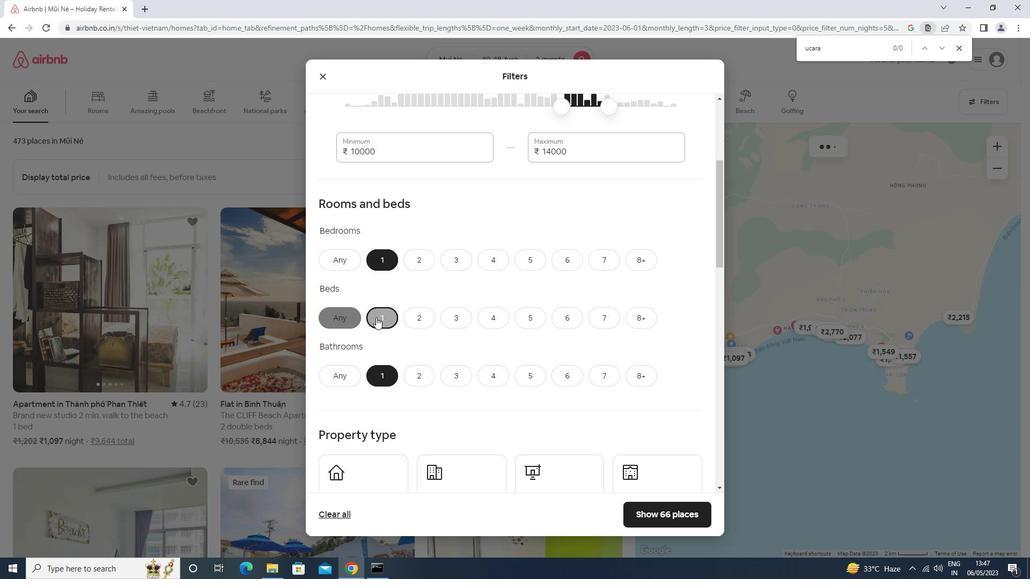 
Action: Mouse moved to (370, 293)
Screenshot: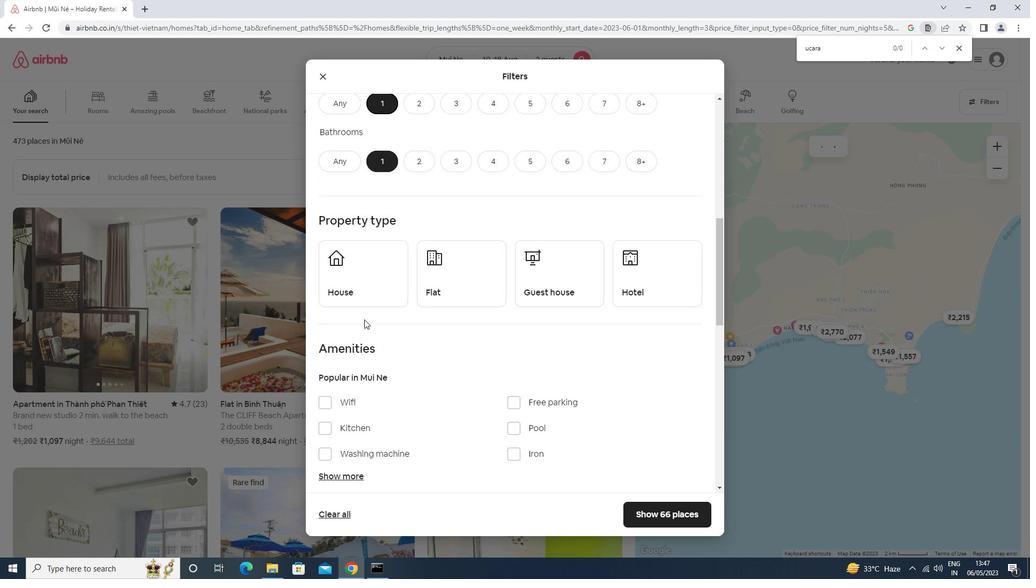 
Action: Mouse pressed left at (370, 293)
Screenshot: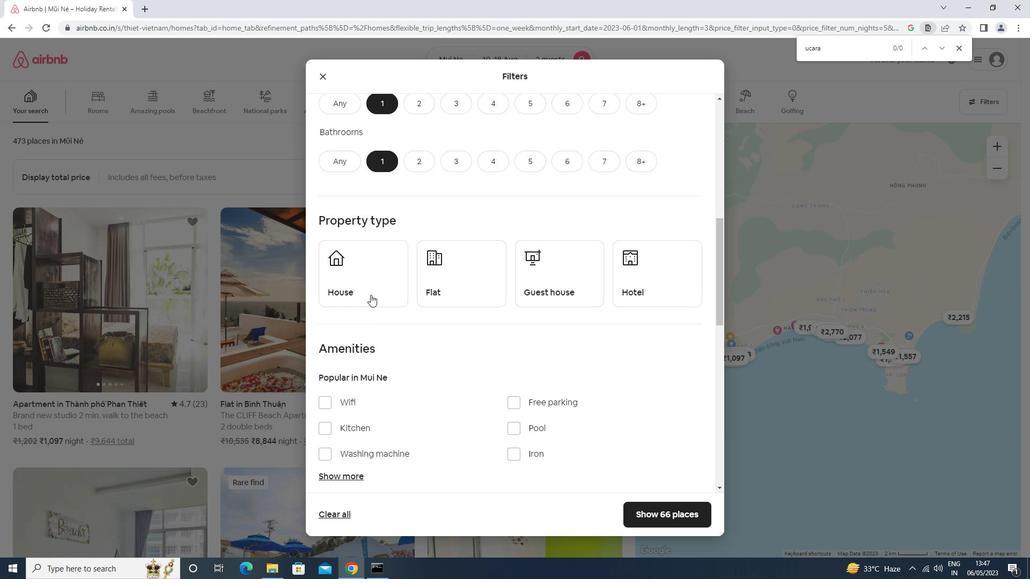 
Action: Mouse moved to (437, 288)
Screenshot: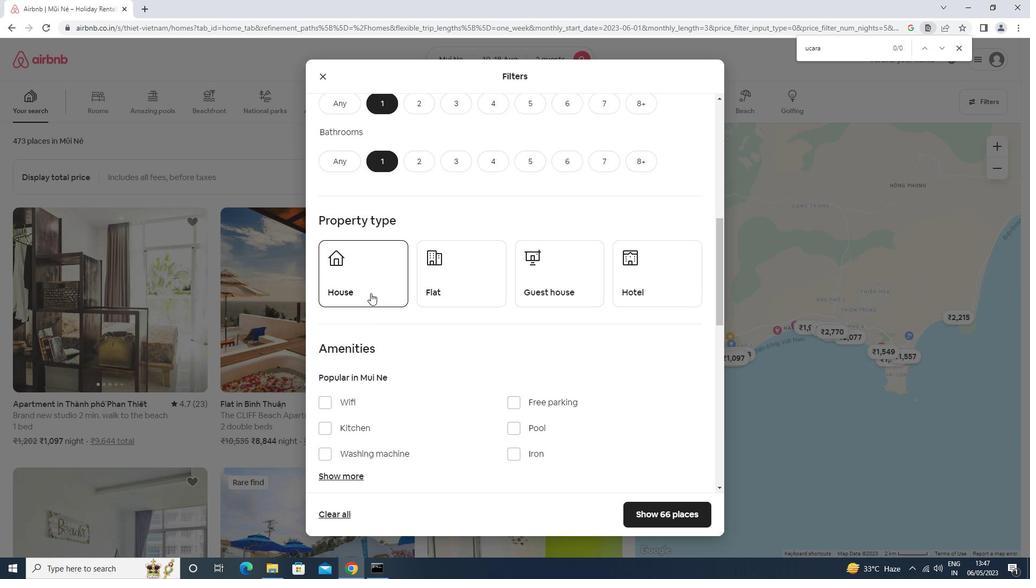 
Action: Mouse pressed left at (437, 288)
Screenshot: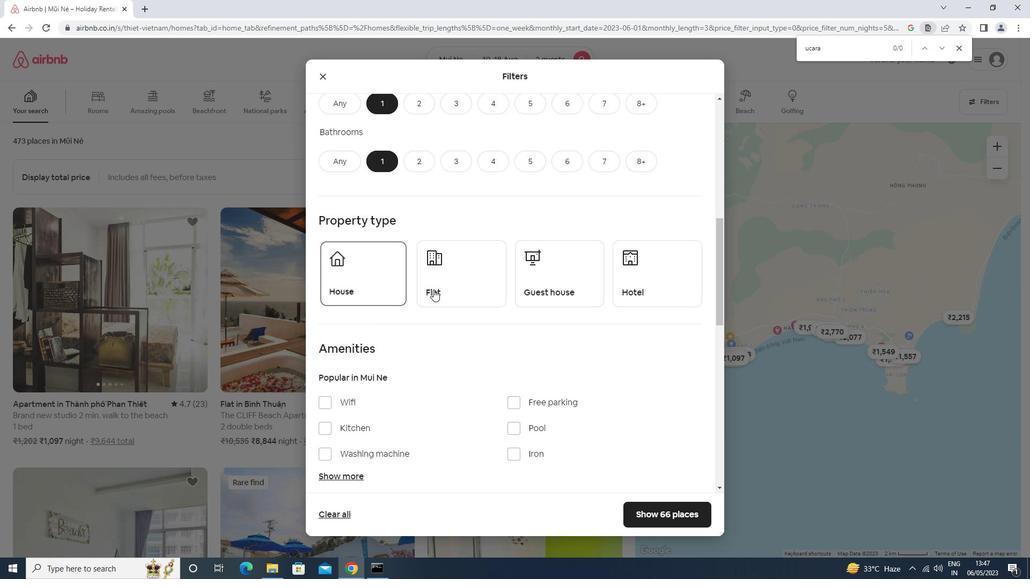 
Action: Mouse moved to (570, 289)
Screenshot: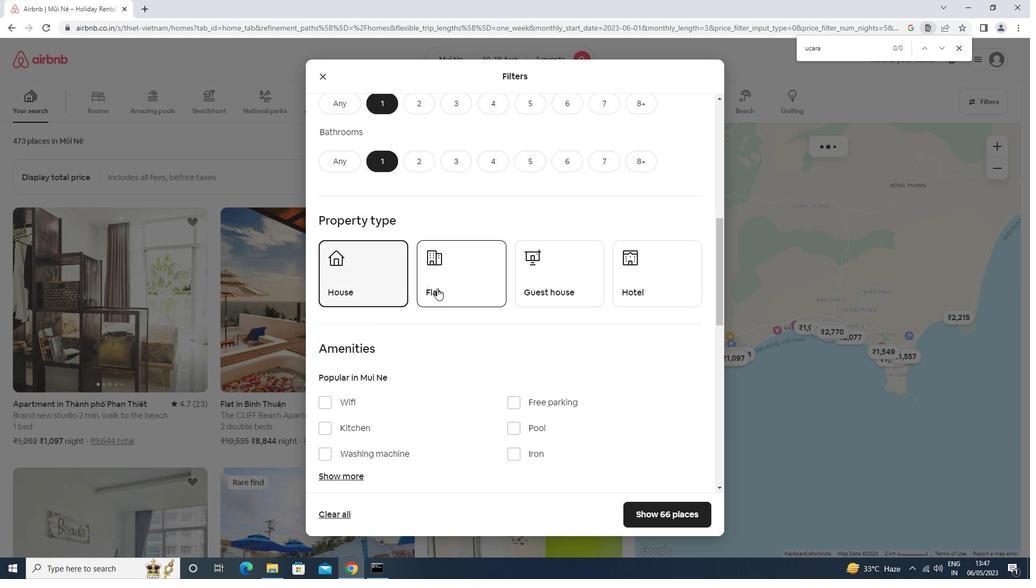 
Action: Mouse pressed left at (570, 289)
Screenshot: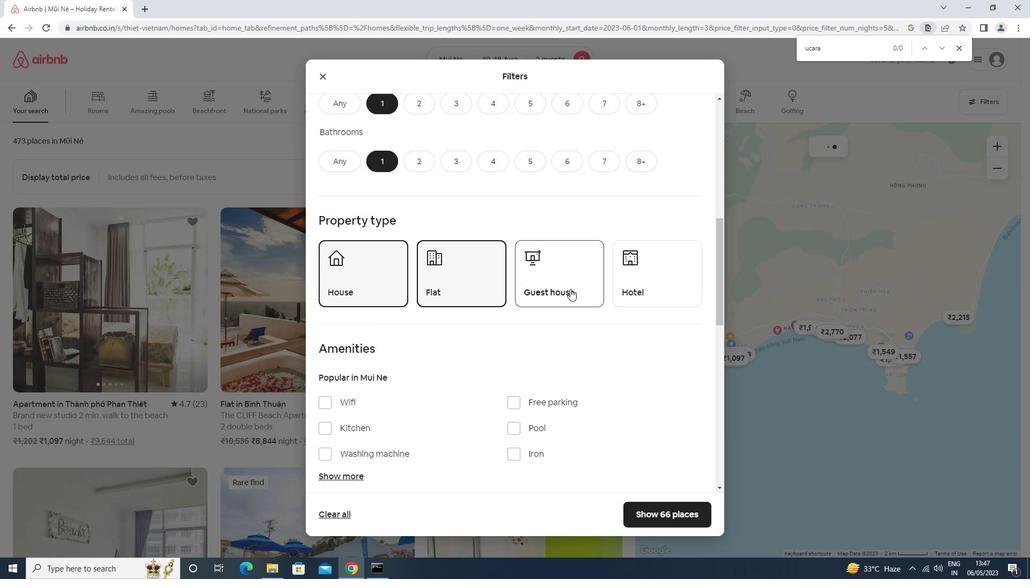 
Action: Mouse scrolled (570, 288) with delta (0, 0)
Screenshot: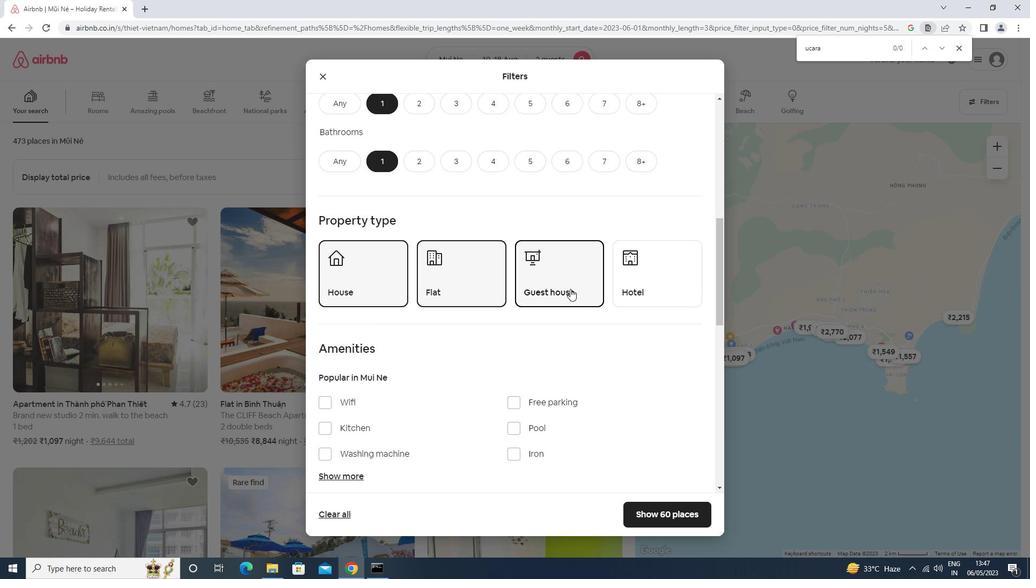 
Action: Mouse scrolled (570, 288) with delta (0, 0)
Screenshot: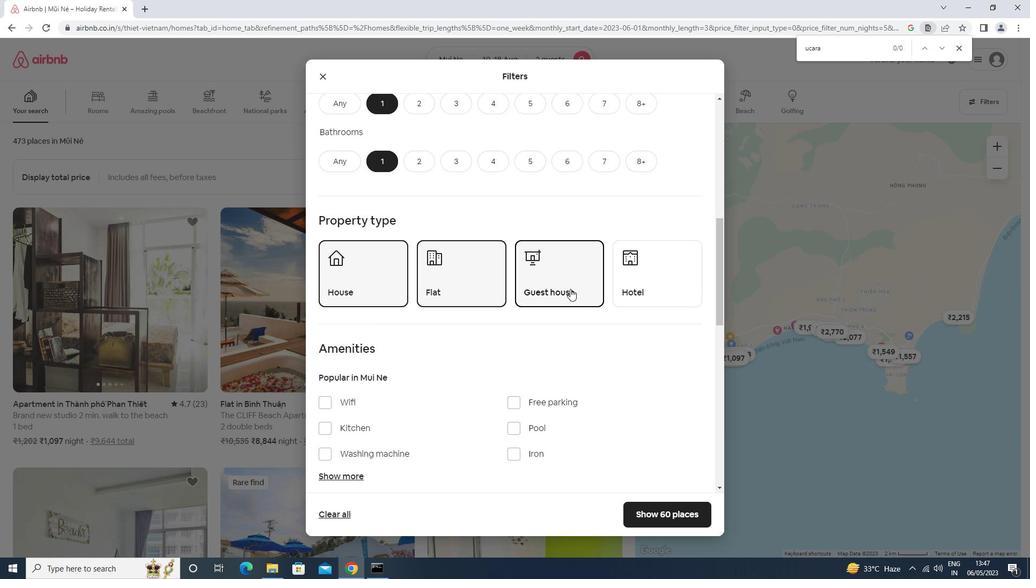
Action: Mouse scrolled (570, 288) with delta (0, 0)
Screenshot: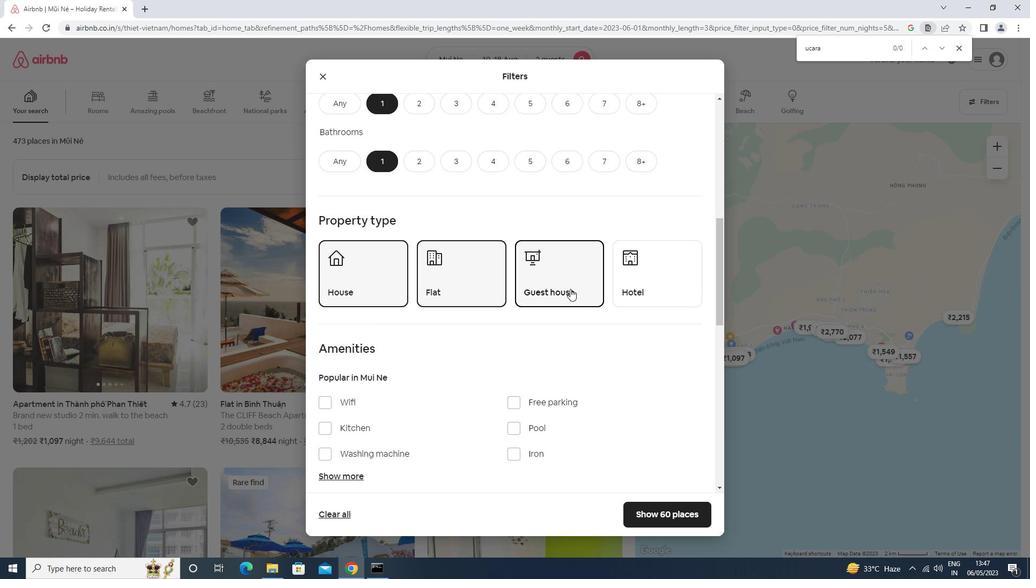 
Action: Mouse scrolled (570, 288) with delta (0, 0)
Screenshot: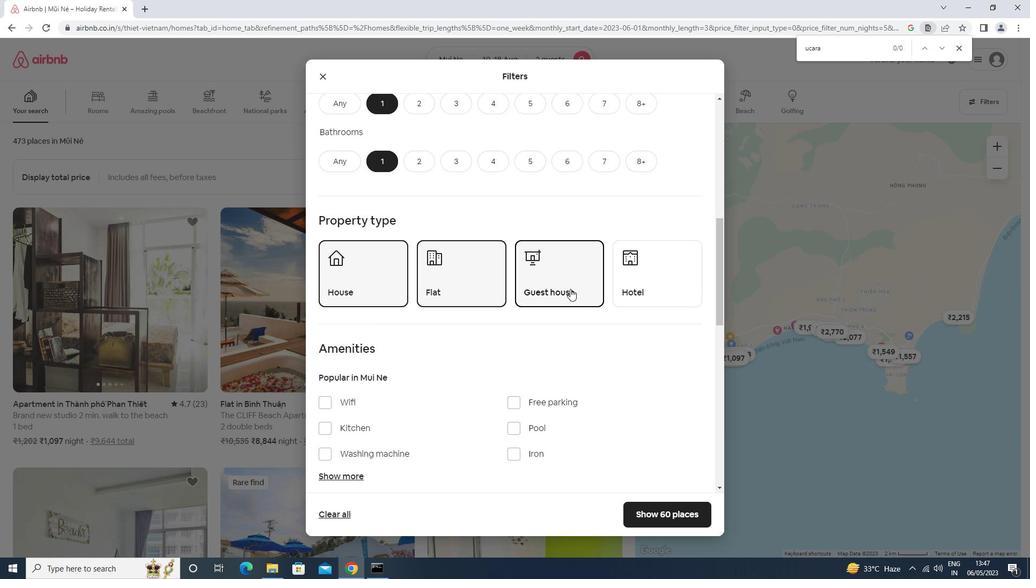 
Action: Mouse moved to (353, 190)
Screenshot: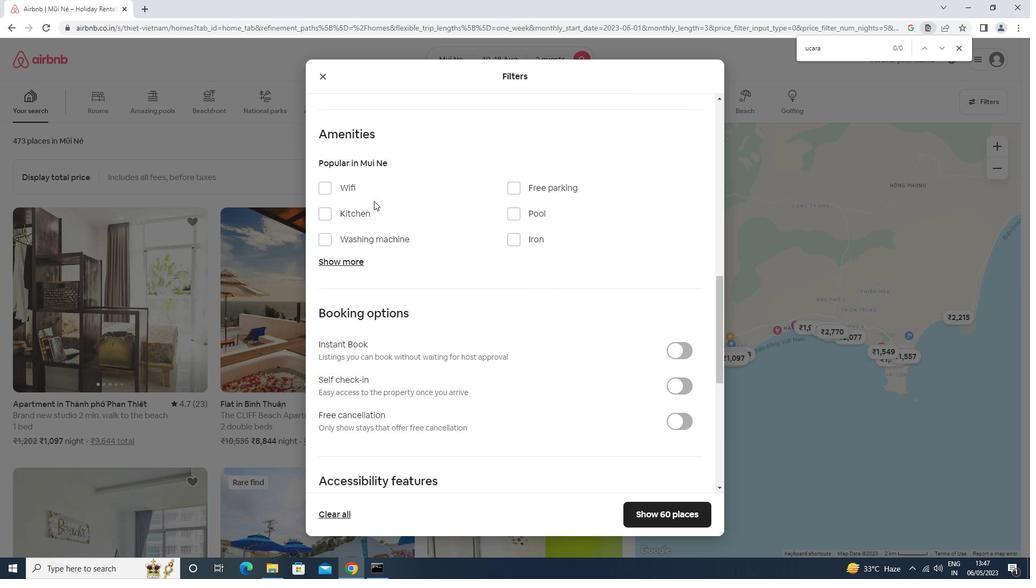 
Action: Mouse pressed left at (353, 190)
Screenshot: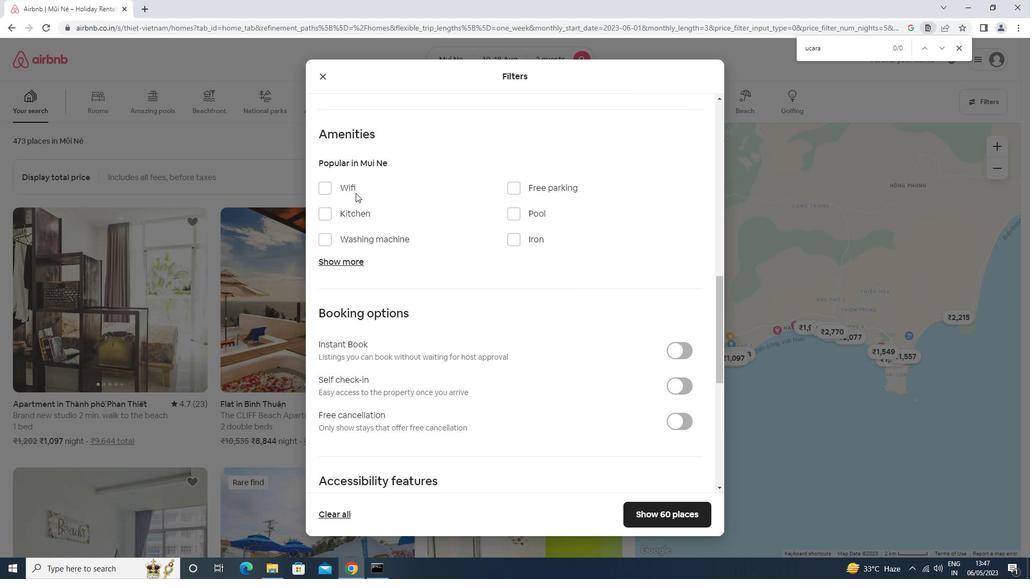 
Action: Mouse moved to (344, 187)
Screenshot: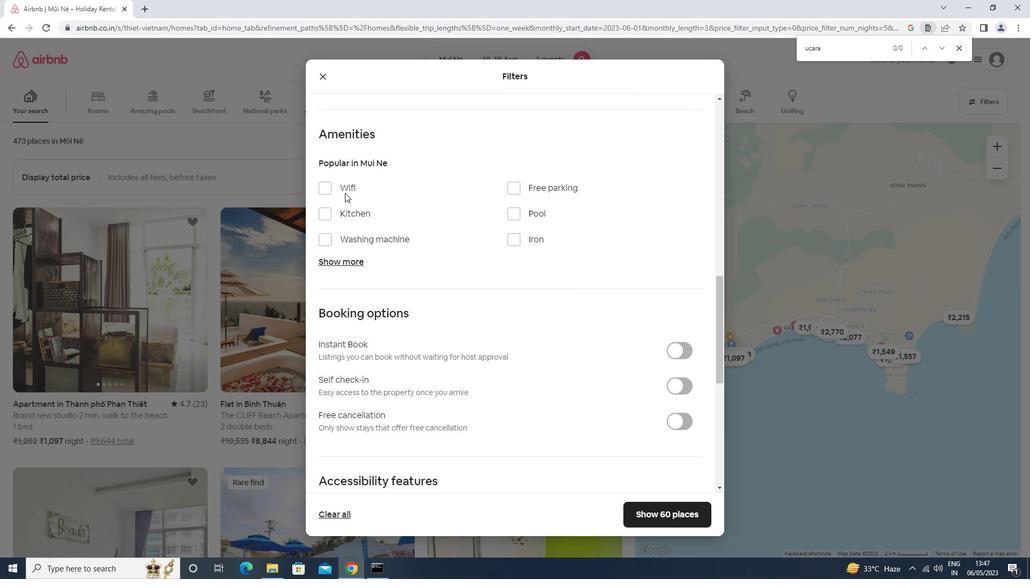
Action: Mouse pressed left at (344, 187)
Screenshot: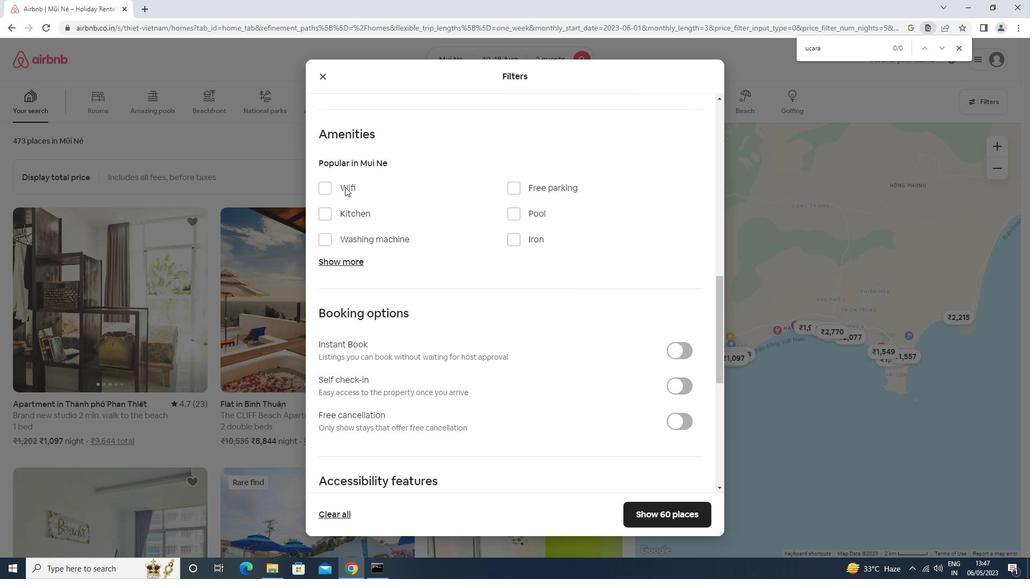 
Action: Mouse moved to (348, 180)
Screenshot: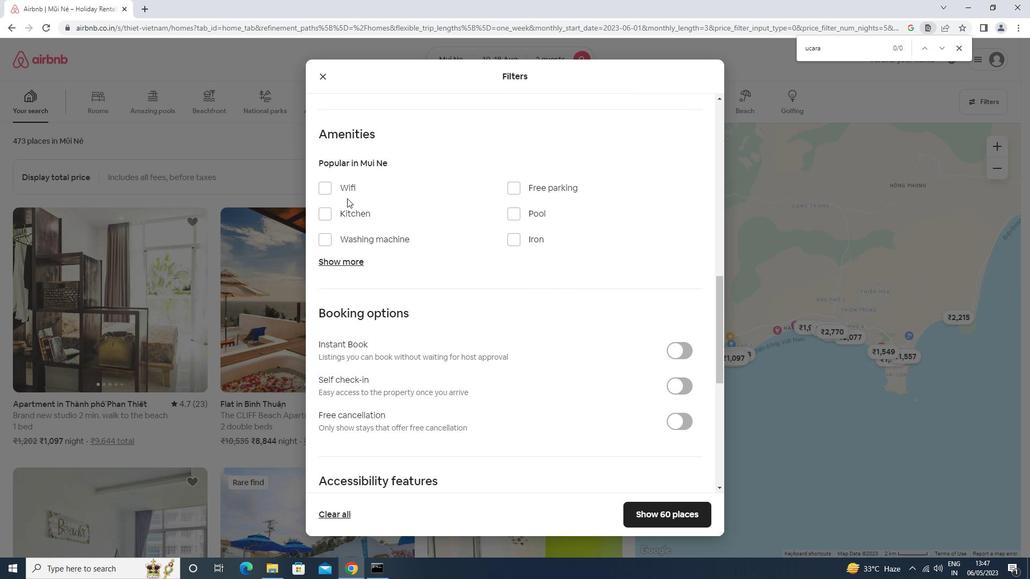 
Action: Mouse pressed left at (348, 180)
Screenshot: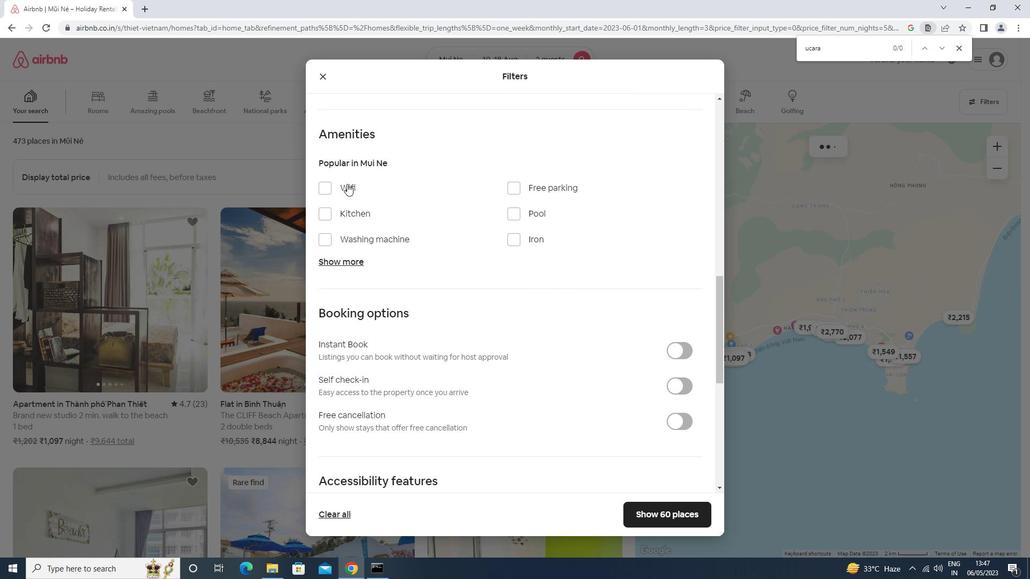 
Action: Mouse moved to (348, 184)
Screenshot: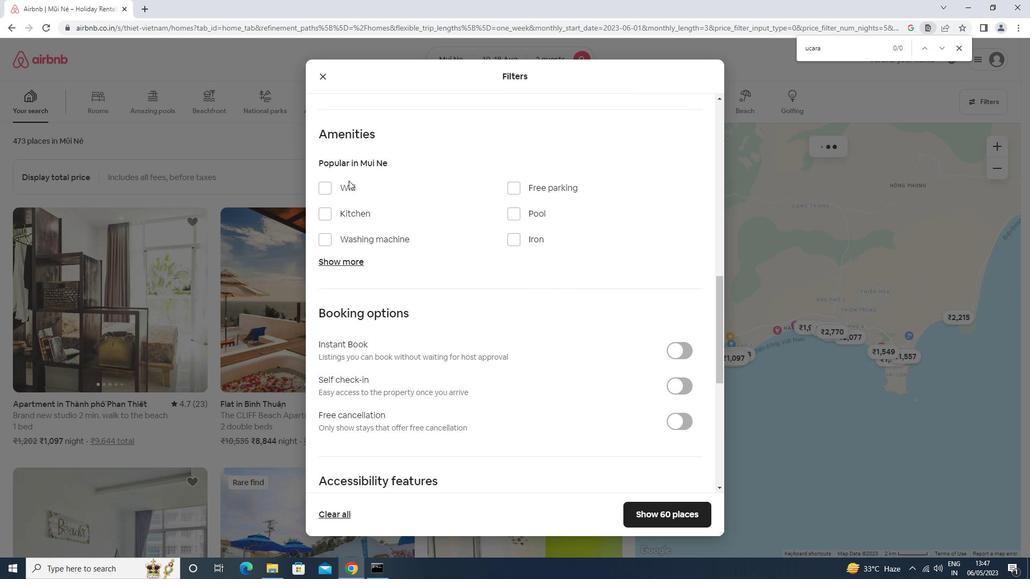 
Action: Mouse pressed left at (348, 184)
Screenshot: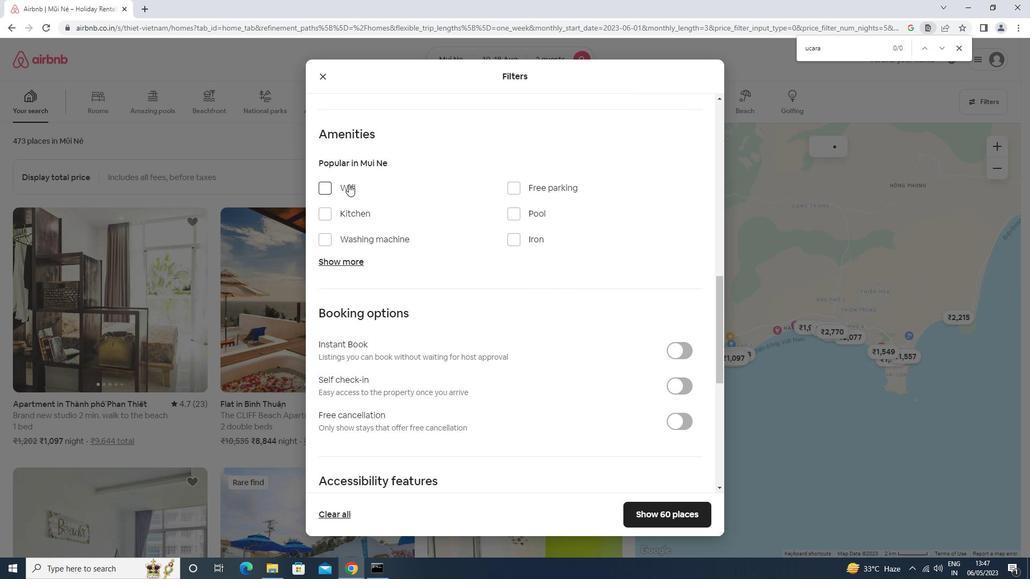 
Action: Mouse moved to (357, 259)
Screenshot: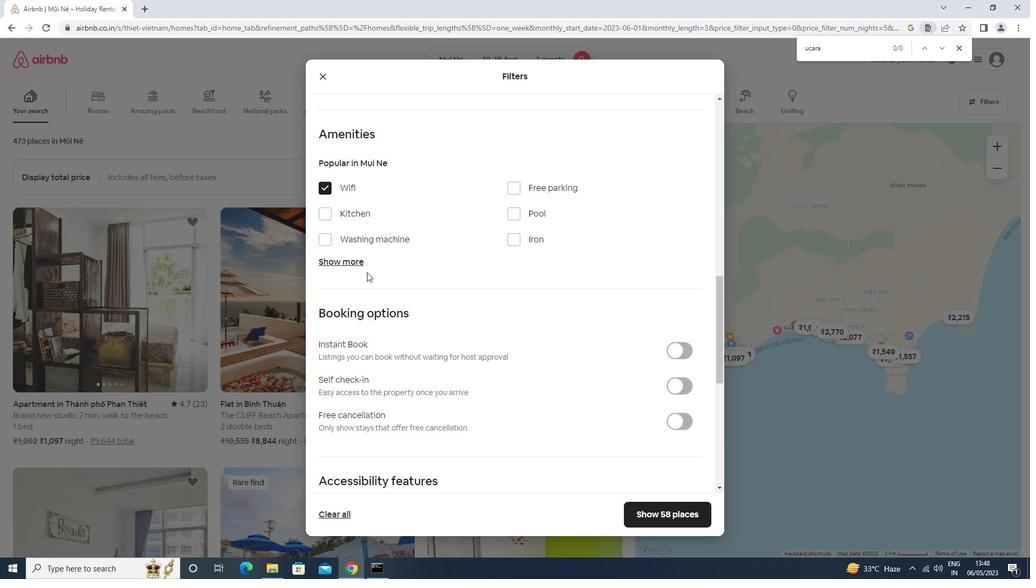 
Action: Mouse pressed left at (357, 259)
Screenshot: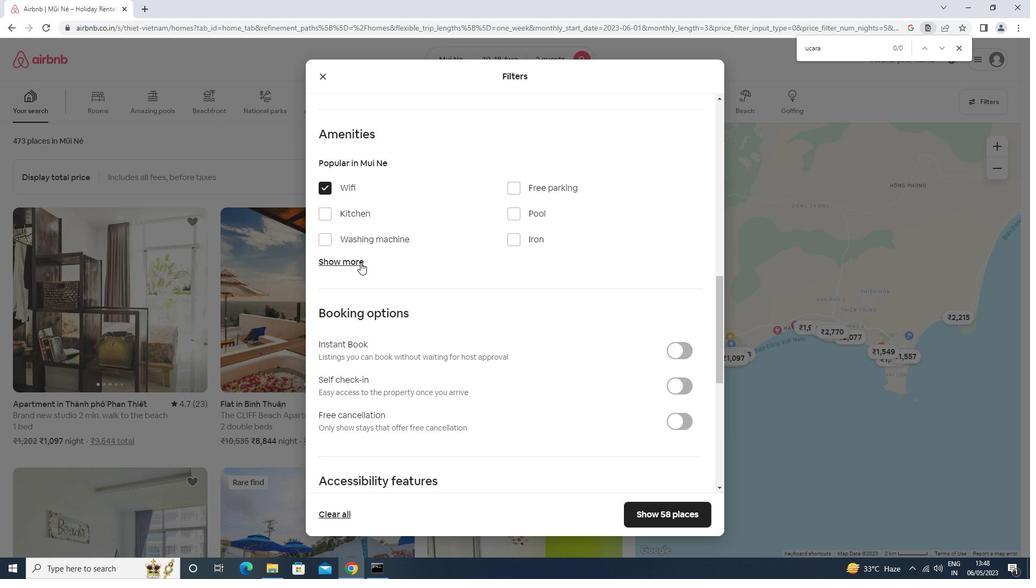 
Action: Mouse moved to (335, 345)
Screenshot: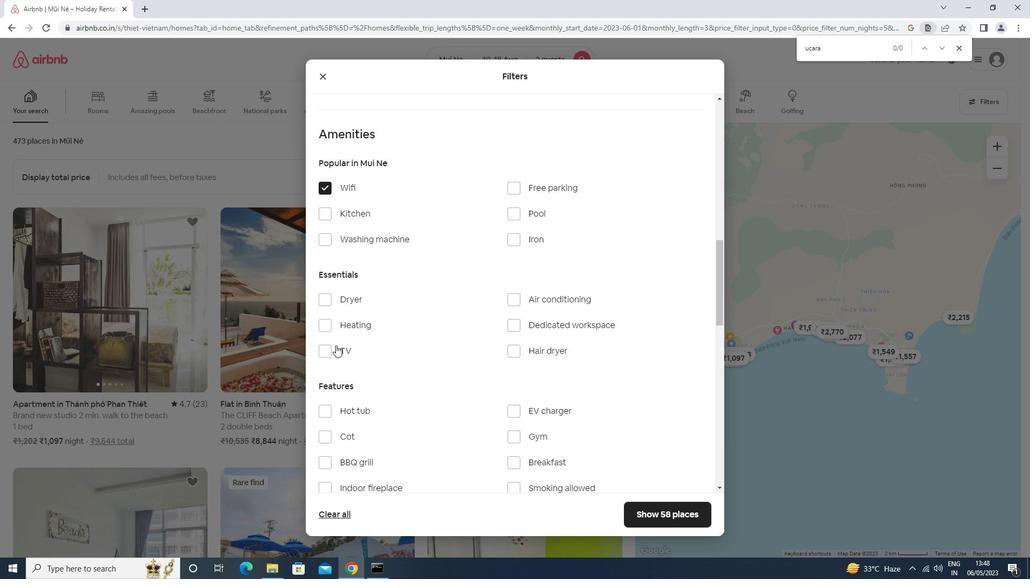 
Action: Mouse pressed left at (335, 345)
Screenshot: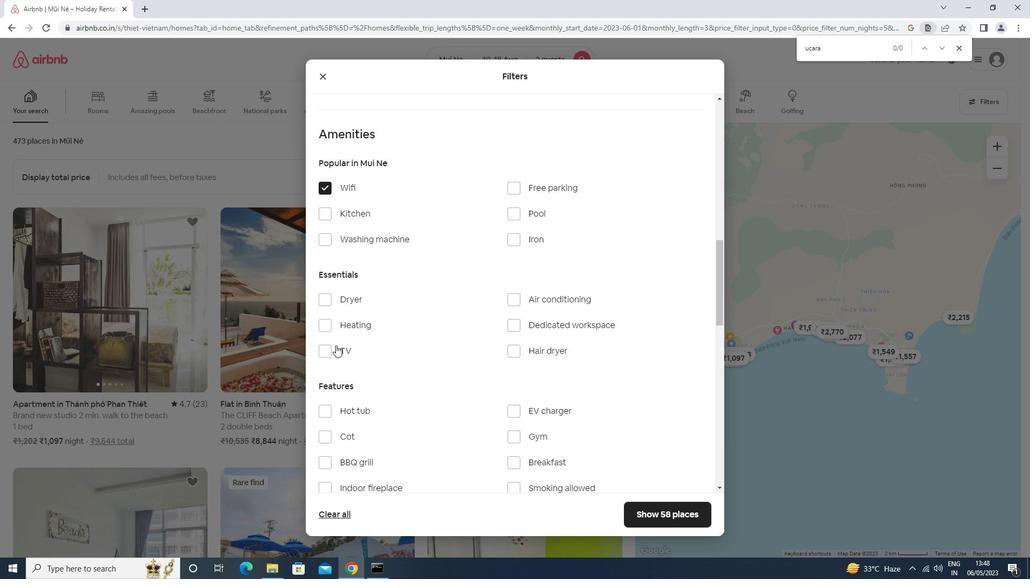 
Action: Mouse moved to (501, 356)
Screenshot: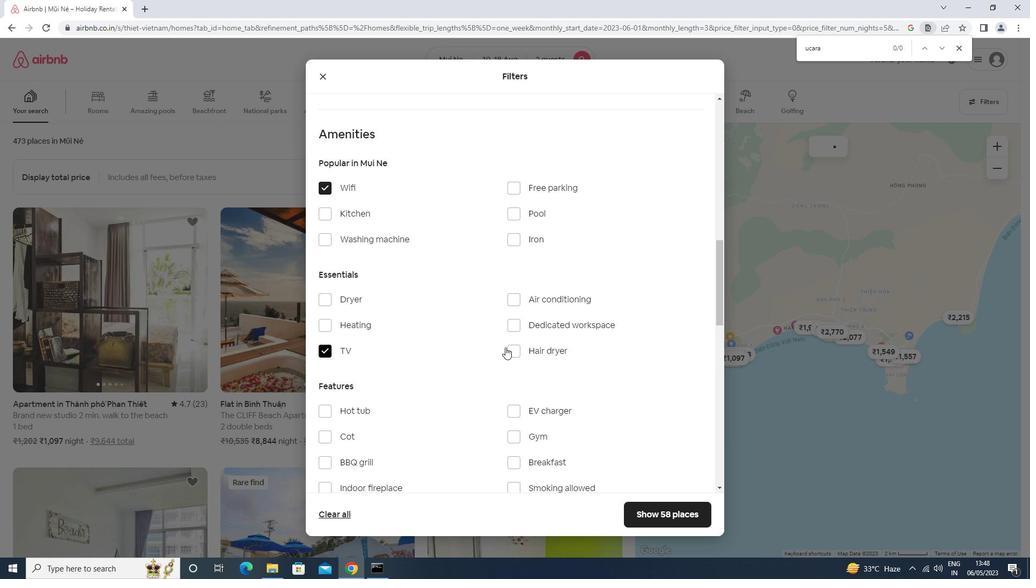
Action: Mouse scrolled (501, 355) with delta (0, 0)
Screenshot: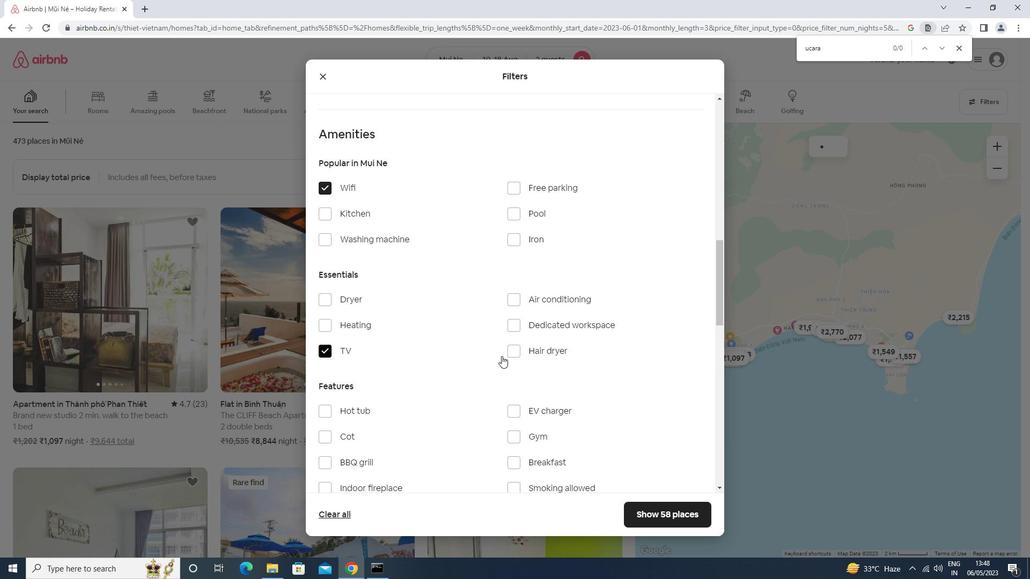 
Action: Mouse moved to (519, 380)
Screenshot: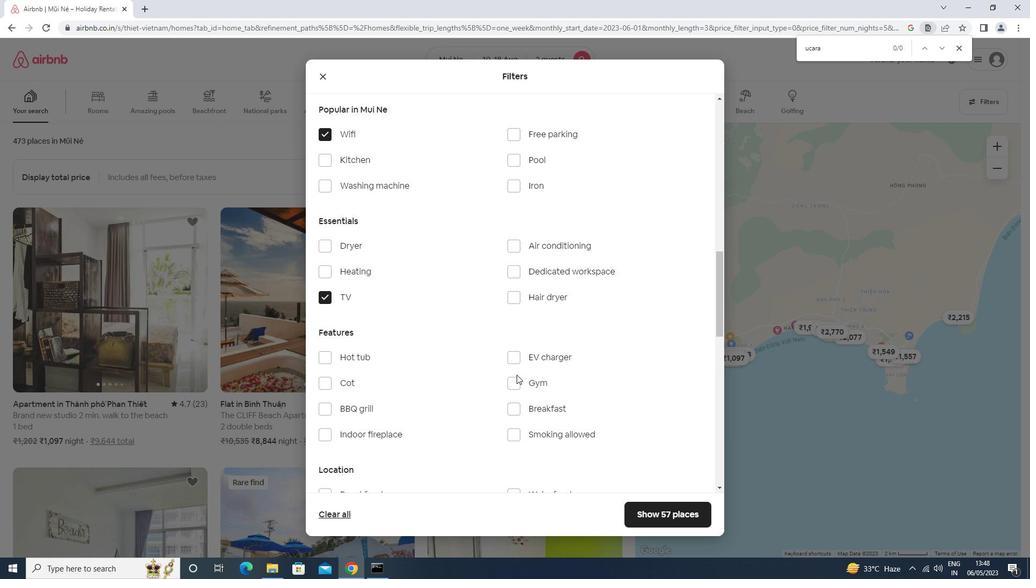 
Action: Mouse pressed left at (519, 380)
Screenshot: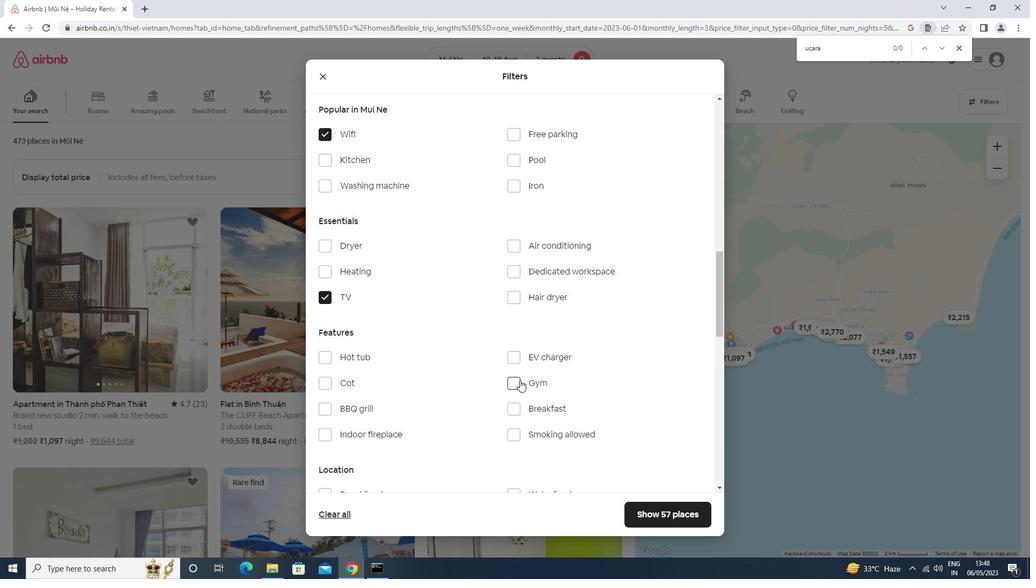 
Action: Mouse moved to (477, 373)
Screenshot: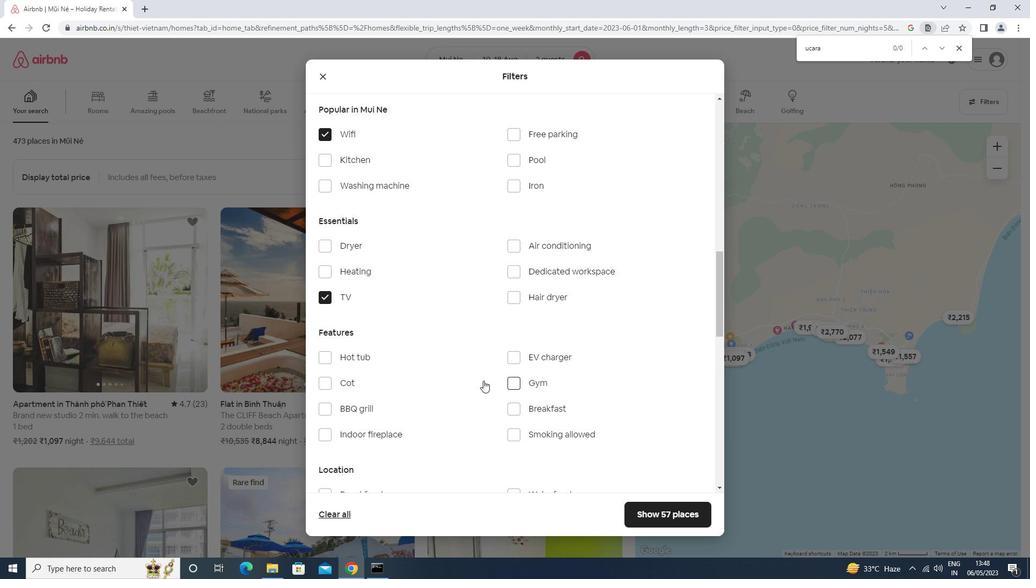 
Action: Mouse scrolled (477, 373) with delta (0, 0)
Screenshot: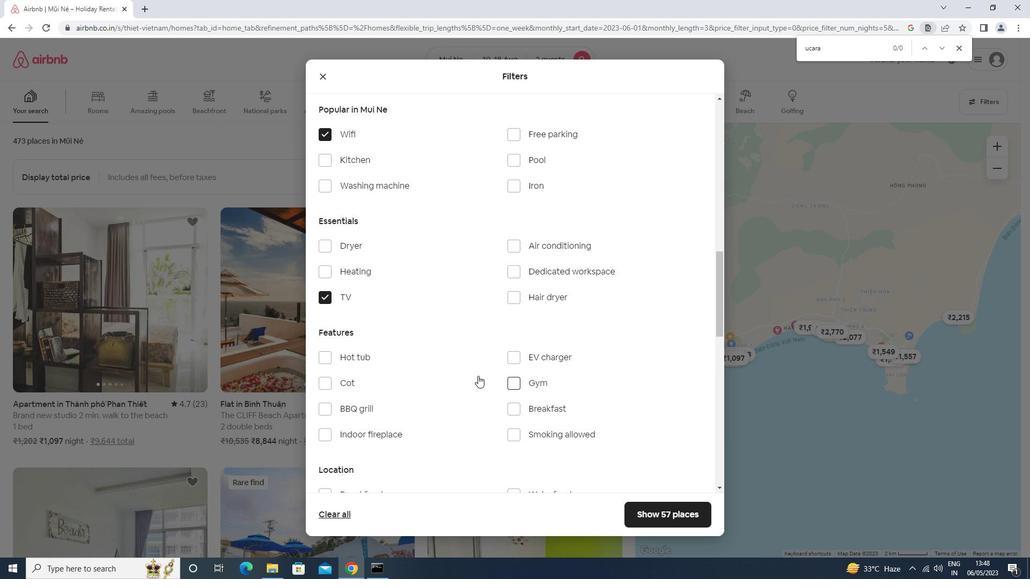 
Action: Mouse scrolled (477, 373) with delta (0, 0)
Screenshot: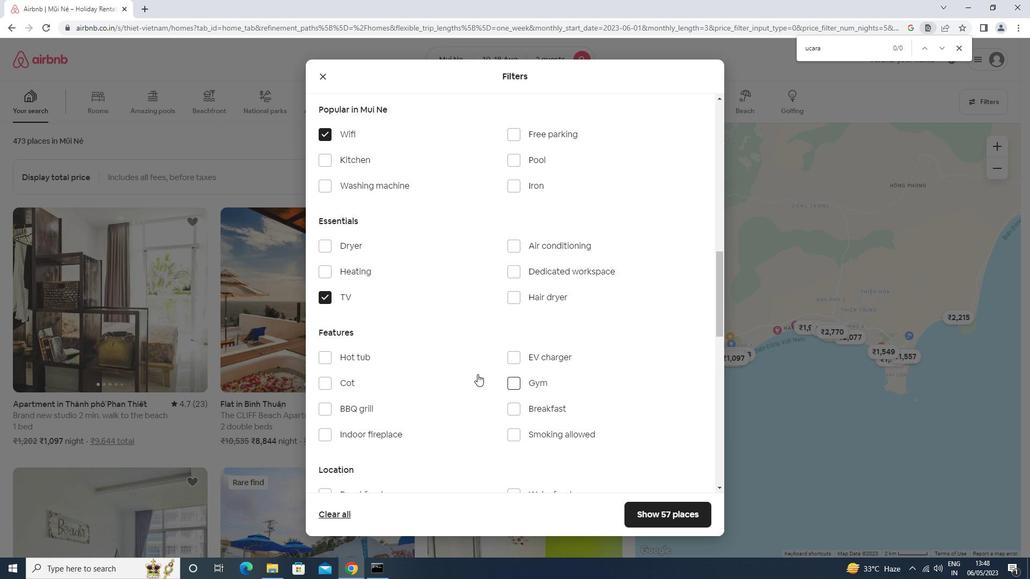 
Action: Mouse moved to (477, 373)
Screenshot: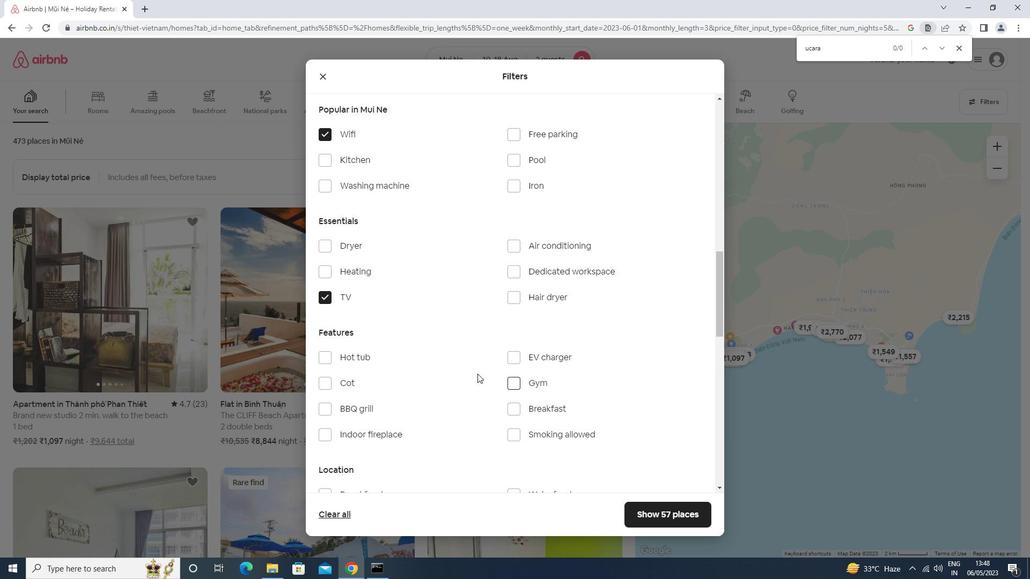 
Action: Mouse scrolled (477, 372) with delta (0, 0)
Screenshot: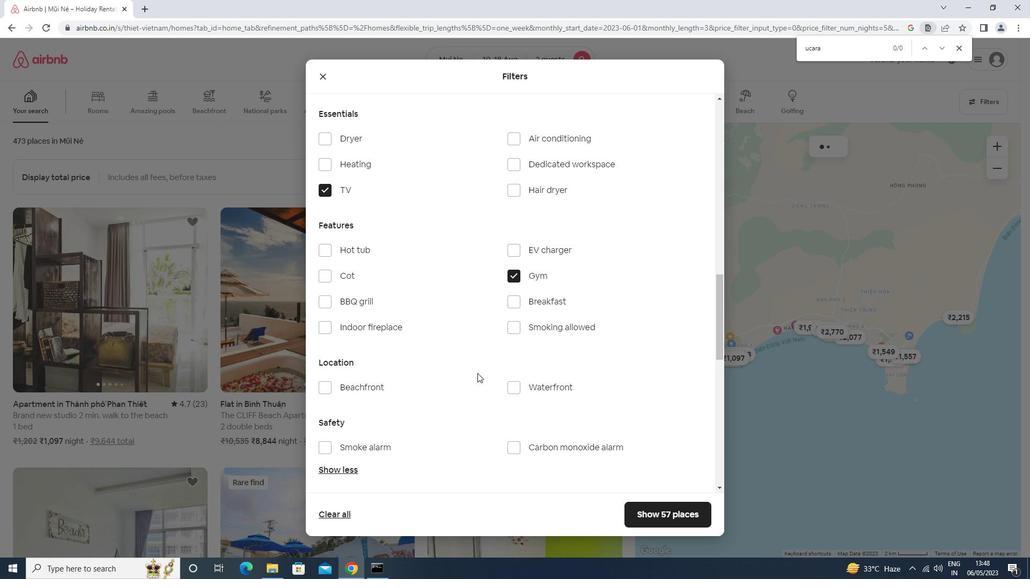 
Action: Mouse scrolled (477, 372) with delta (0, 0)
Screenshot: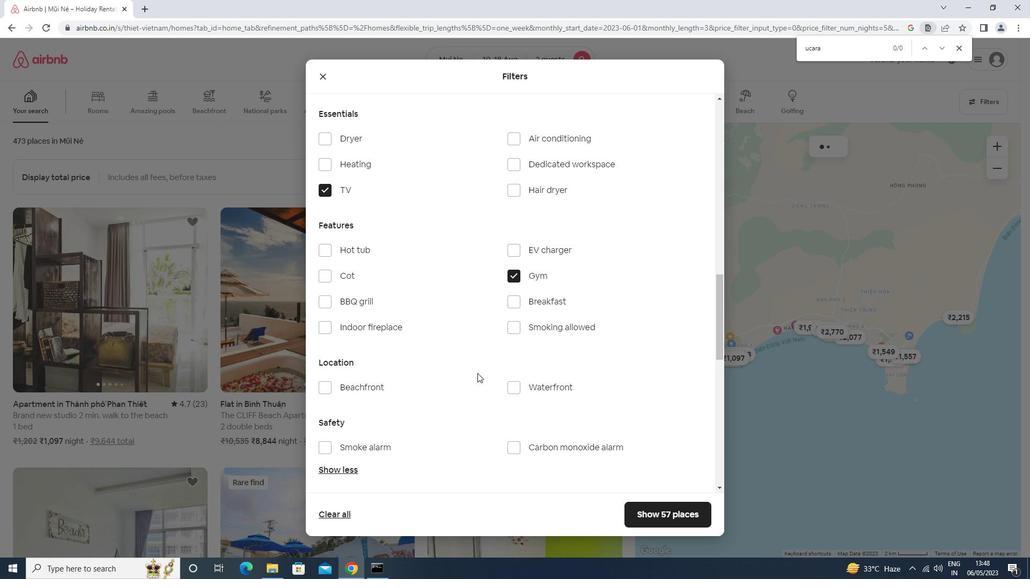 
Action: Mouse scrolled (477, 372) with delta (0, 0)
Screenshot: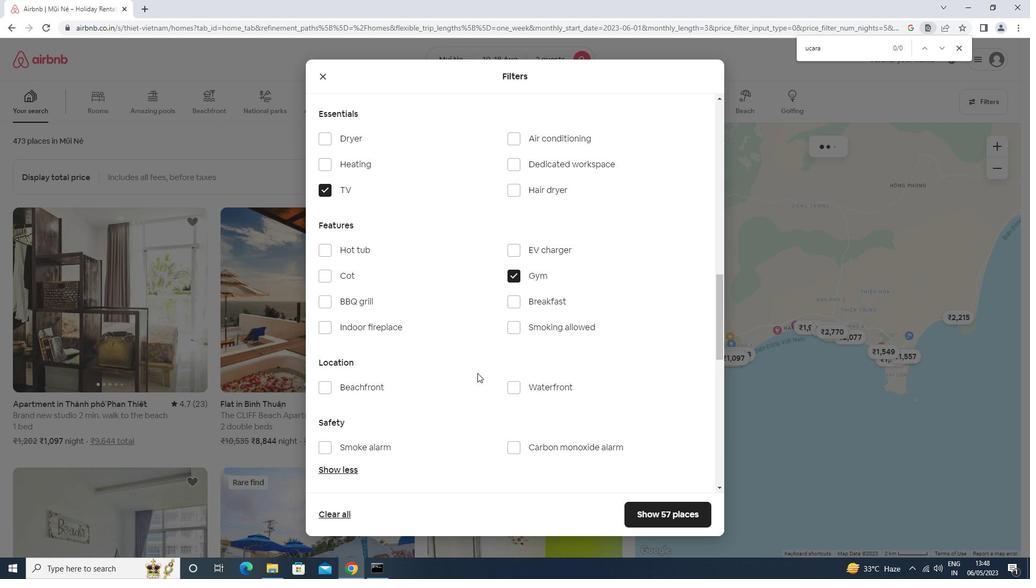 
Action: Mouse moved to (686, 432)
Screenshot: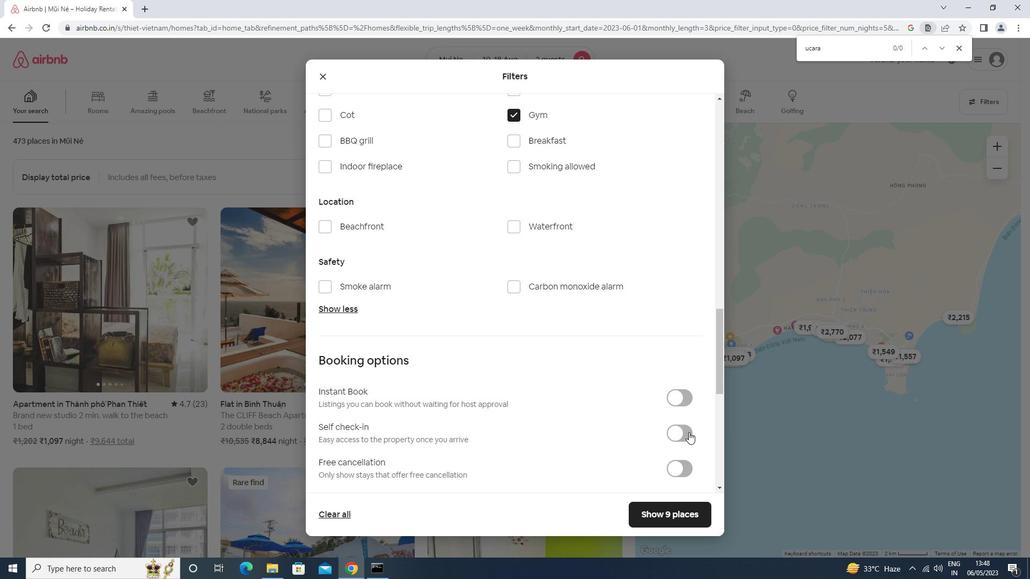 
Action: Mouse pressed left at (686, 432)
Screenshot: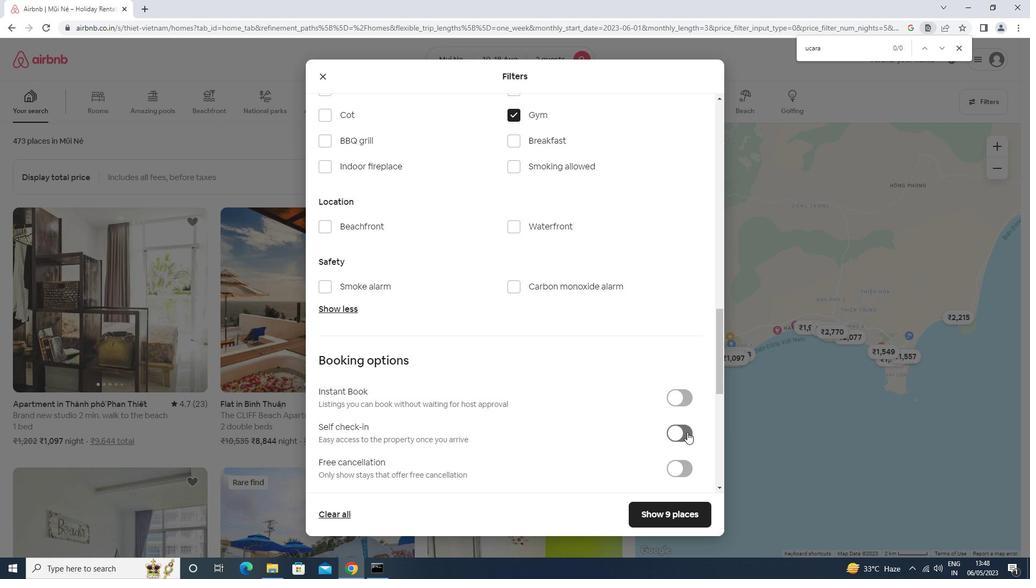 
Action: Mouse moved to (547, 397)
Screenshot: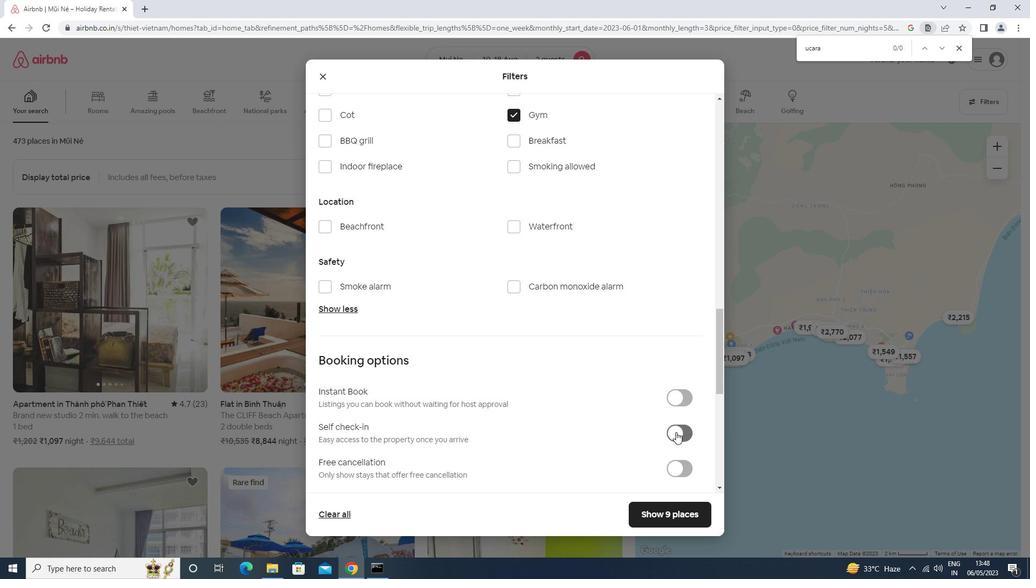
Action: Mouse scrolled (547, 396) with delta (0, 0)
Screenshot: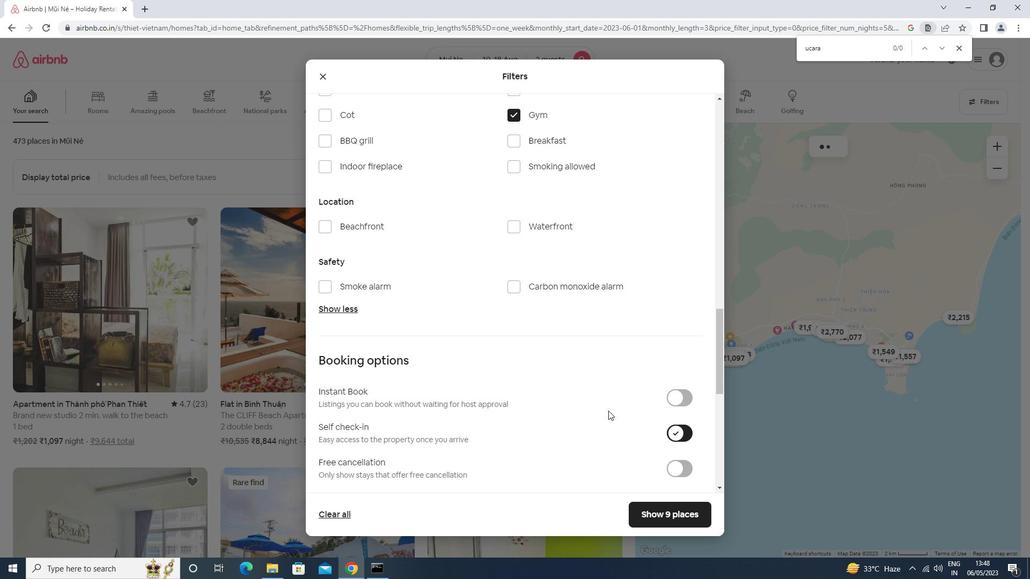 
Action: Mouse scrolled (547, 396) with delta (0, 0)
Screenshot: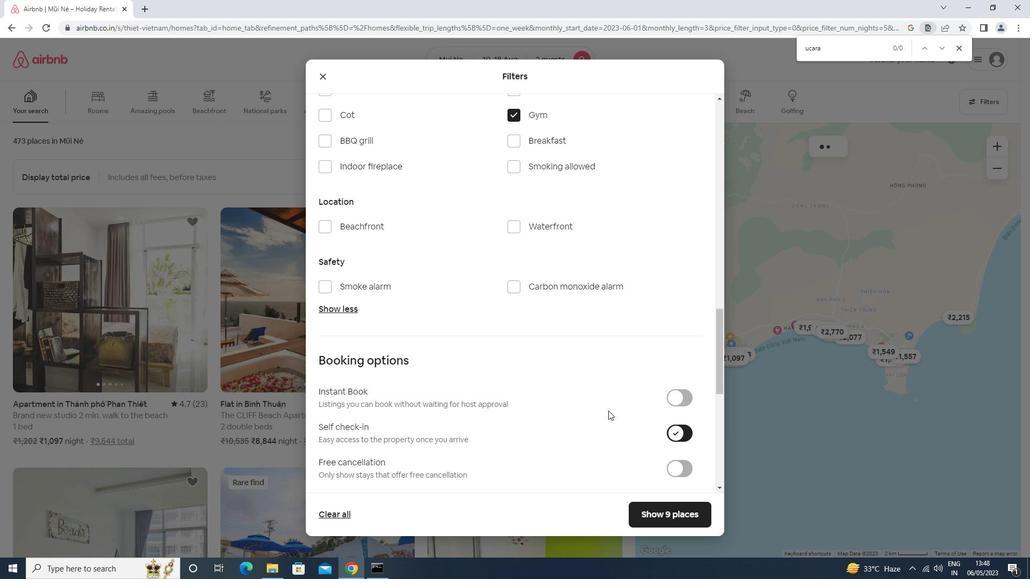 
Action: Mouse moved to (547, 397)
Screenshot: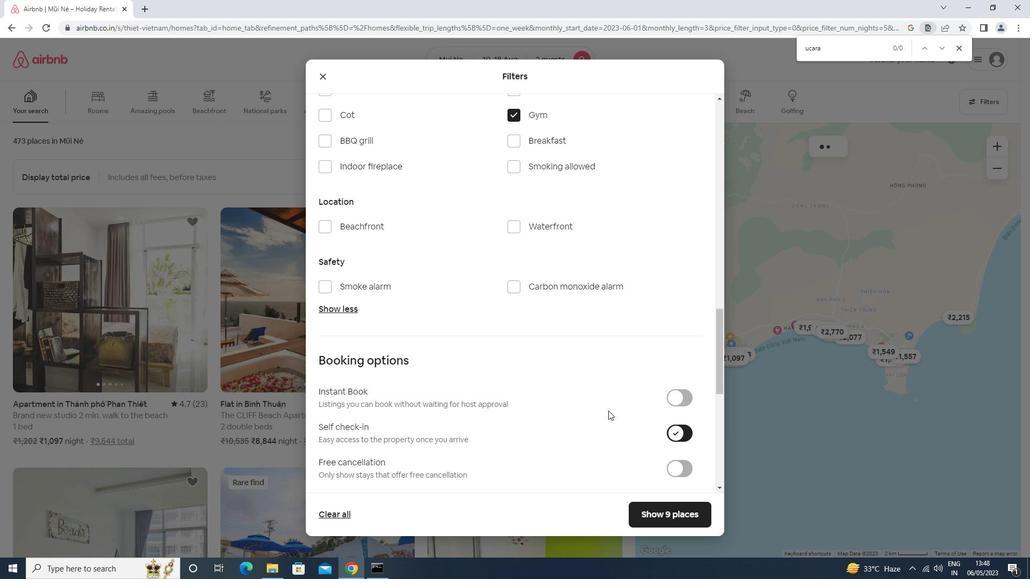 
Action: Mouse scrolled (547, 396) with delta (0, 0)
Screenshot: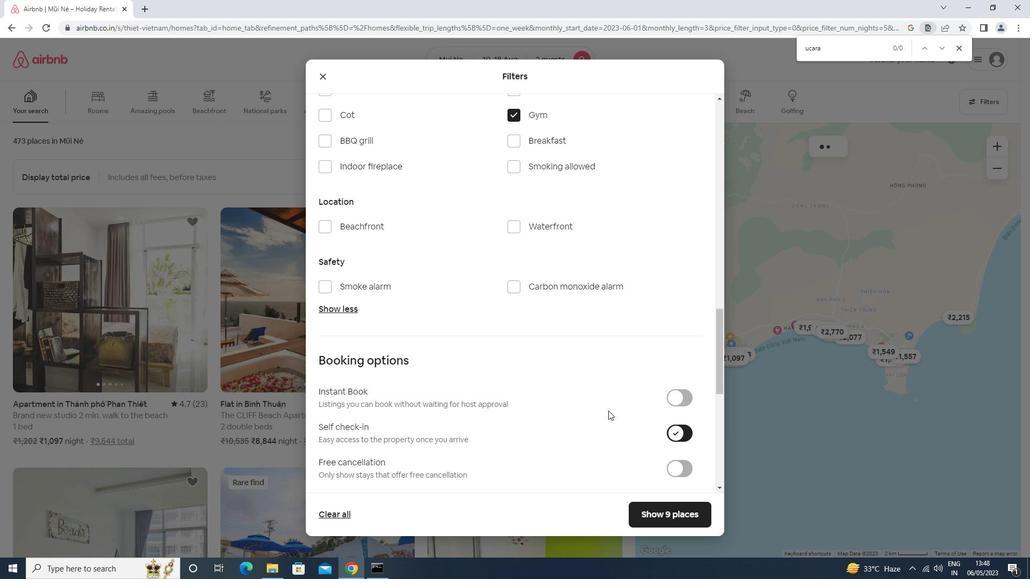 
Action: Mouse scrolled (547, 397) with delta (0, 0)
Screenshot: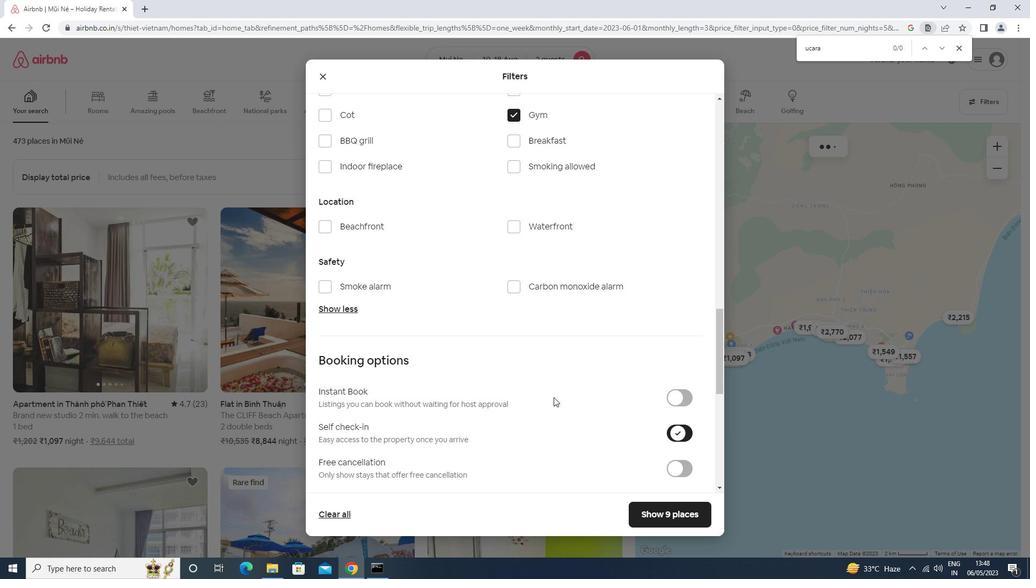 
Action: Mouse scrolled (547, 396) with delta (0, 0)
Screenshot: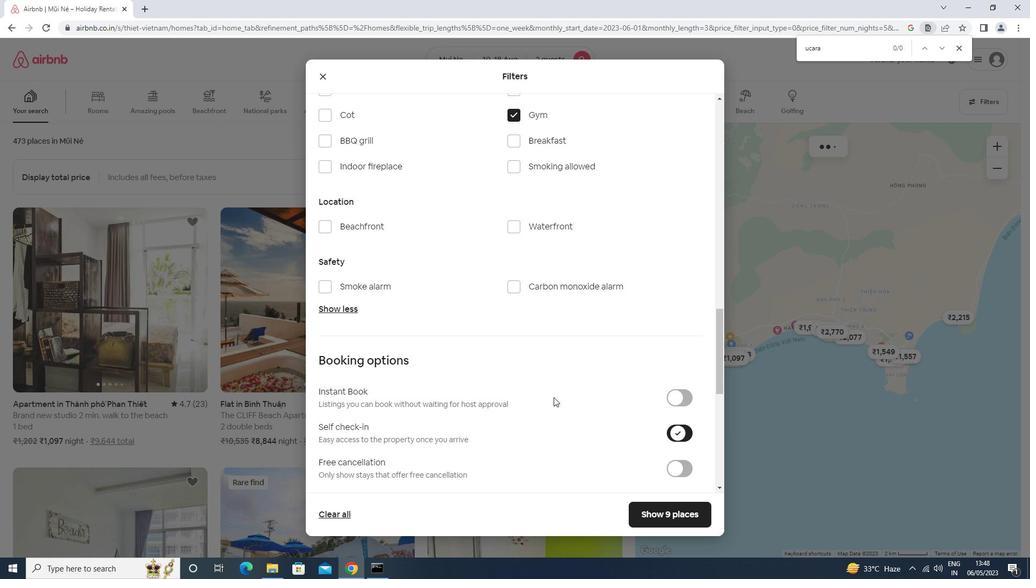 
Action: Mouse scrolled (547, 396) with delta (0, 0)
Screenshot: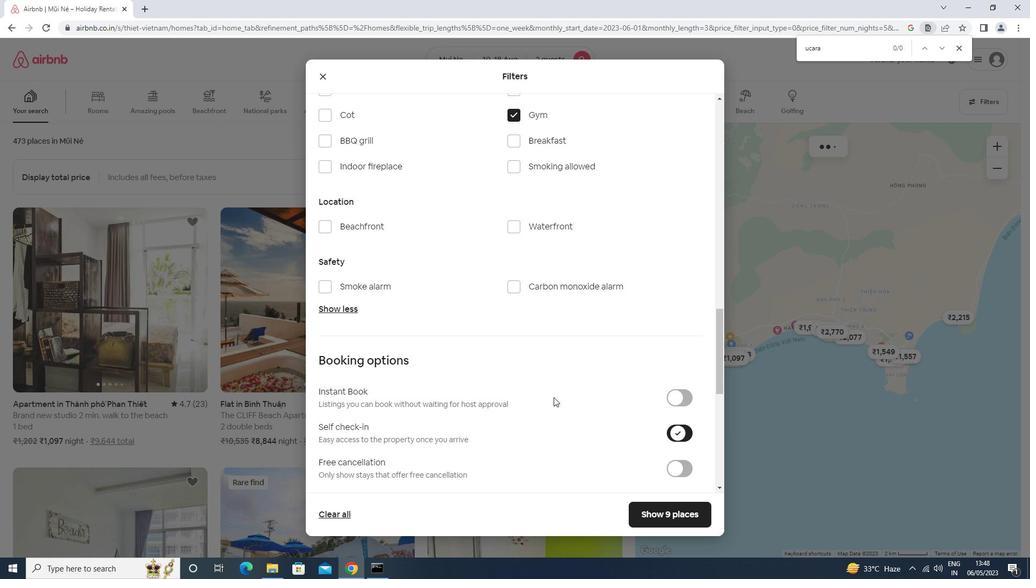 
Action: Mouse moved to (485, 424)
Screenshot: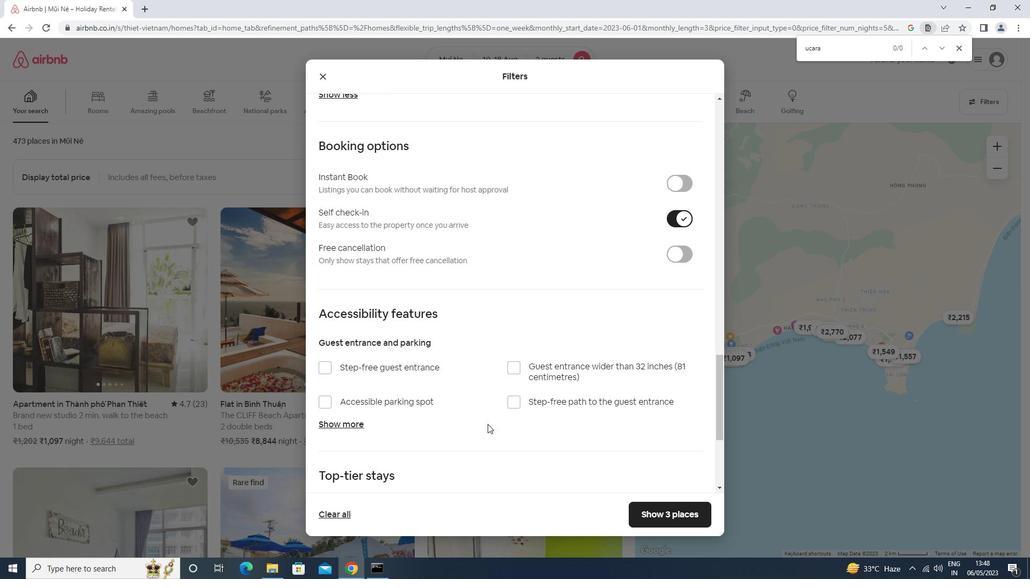 
Action: Mouse scrolled (485, 424) with delta (0, 0)
Screenshot: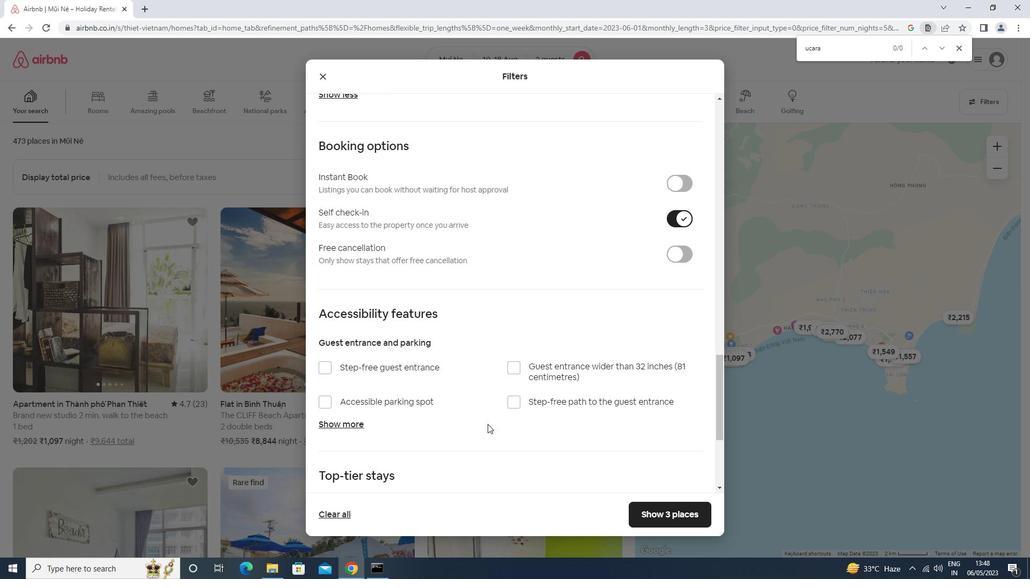
Action: Mouse moved to (484, 424)
Screenshot: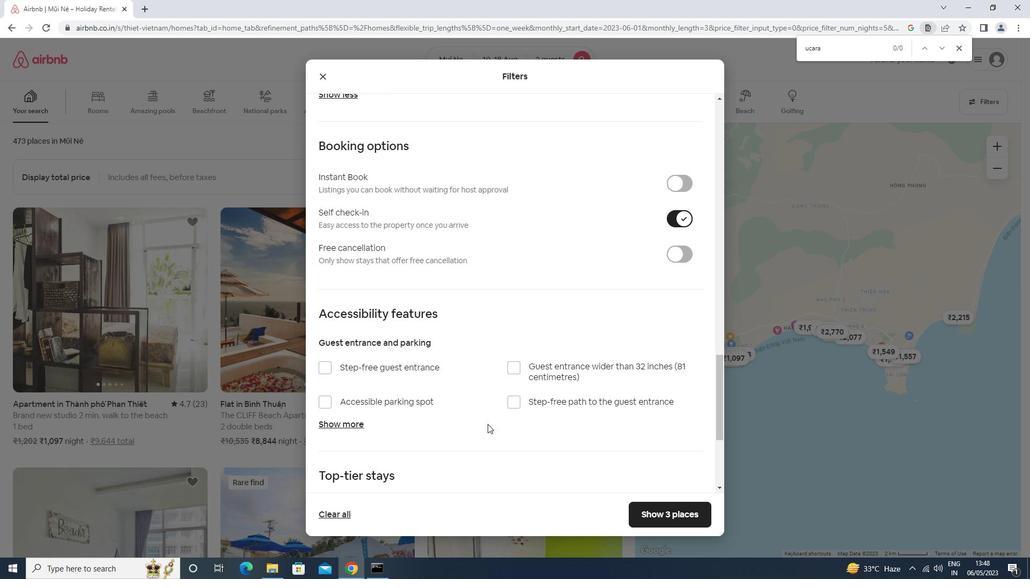 
Action: Mouse scrolled (484, 425) with delta (0, 0)
Screenshot: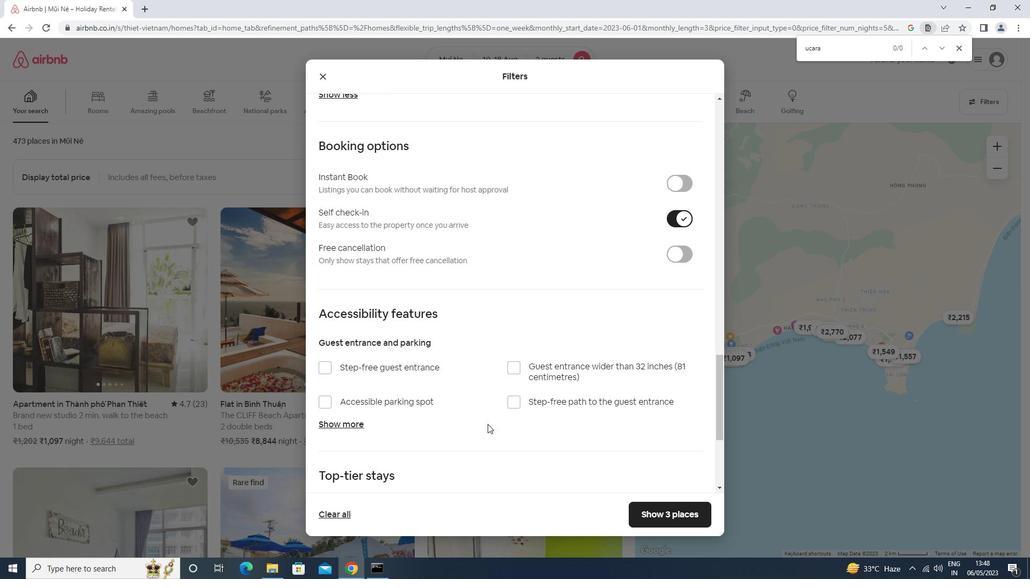 
Action: Mouse moved to (484, 425)
Screenshot: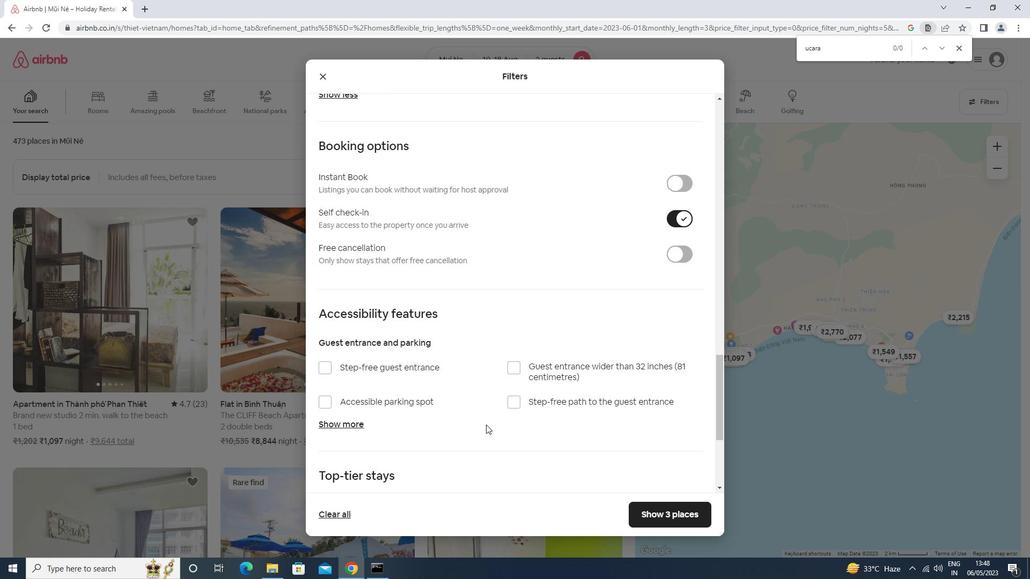 
Action: Mouse scrolled (484, 424) with delta (0, 0)
Screenshot: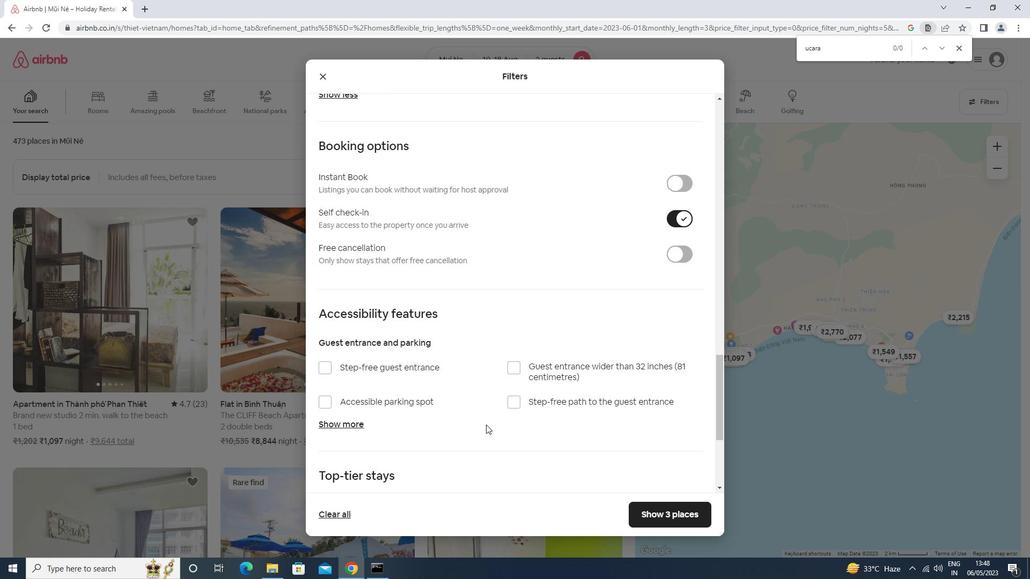 
Action: Mouse scrolled (484, 424) with delta (0, 0)
Screenshot: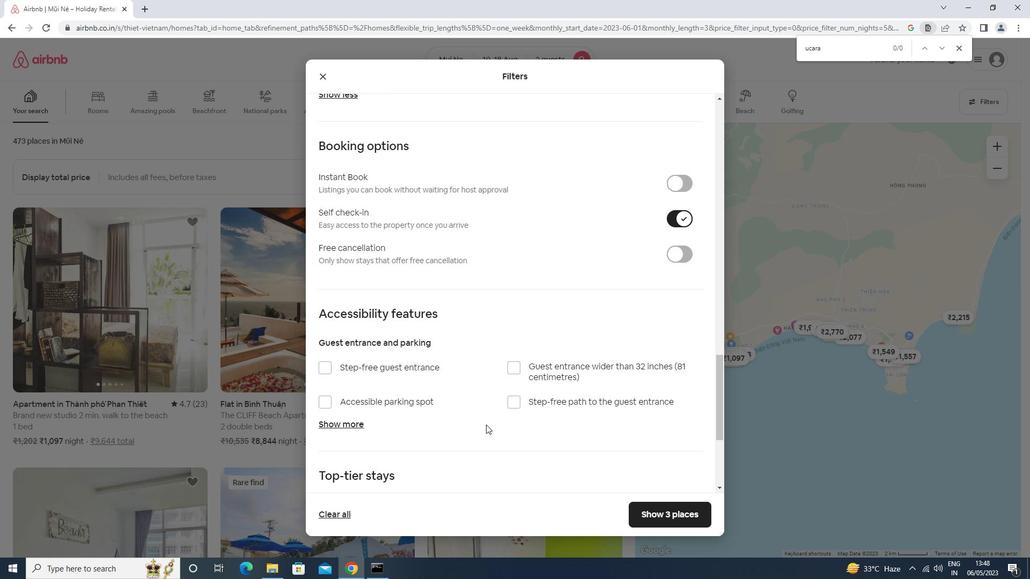 
Action: Mouse scrolled (484, 424) with delta (0, 0)
Screenshot: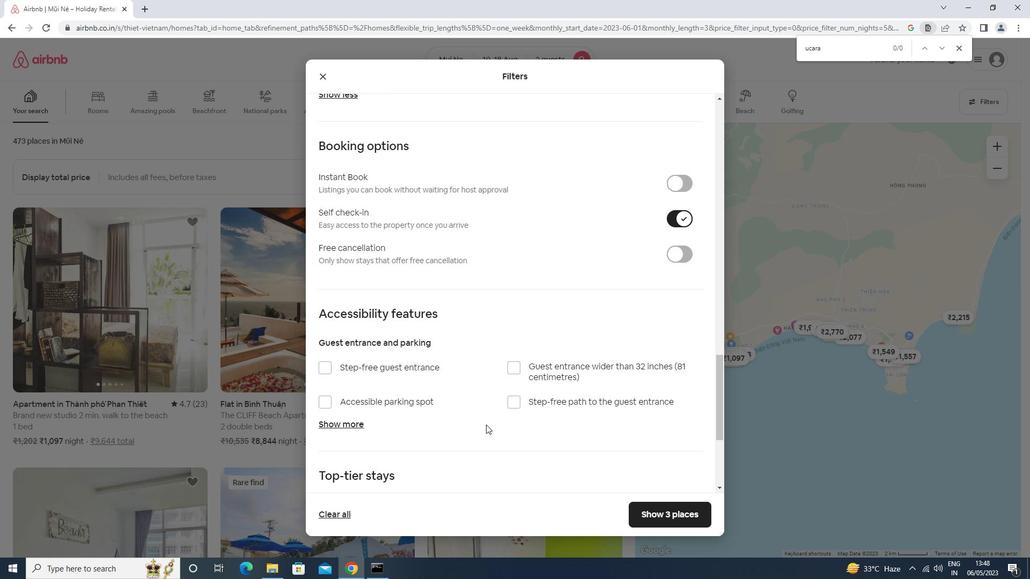 
Action: Mouse moved to (365, 460)
Screenshot: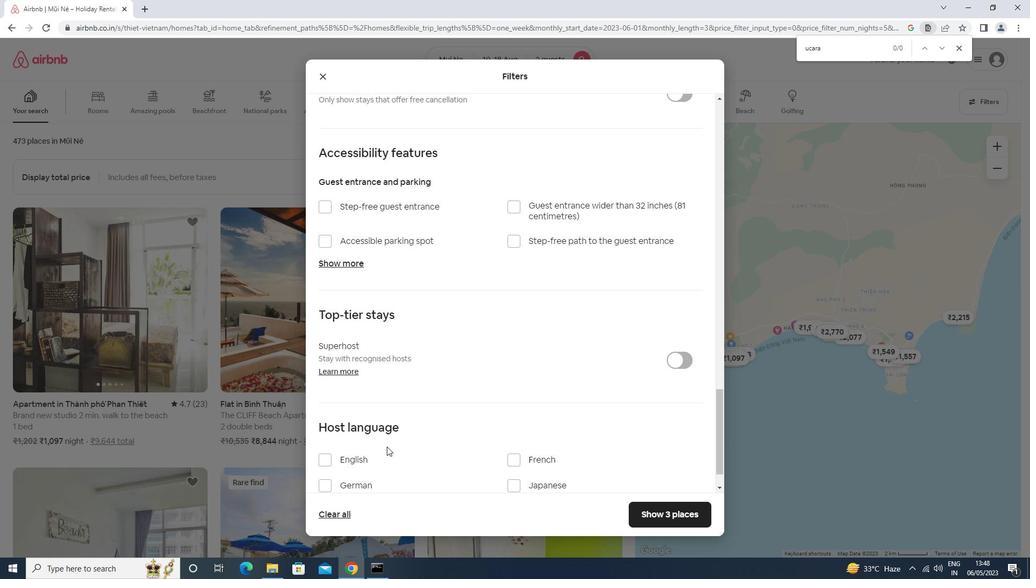 
Action: Mouse pressed left at (365, 460)
Screenshot: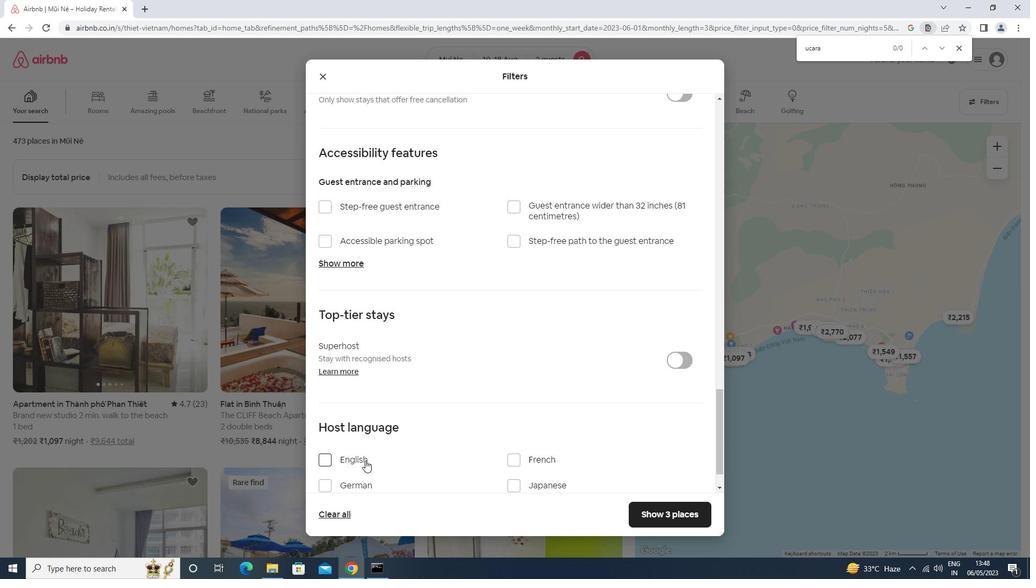 
Action: Mouse moved to (662, 510)
Screenshot: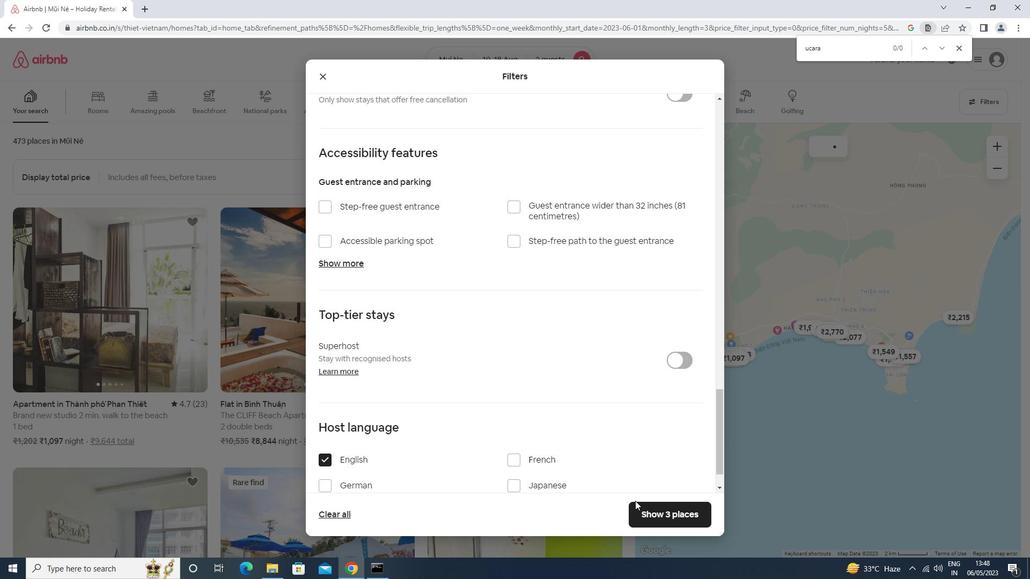 
Action: Mouse pressed left at (662, 510)
Screenshot: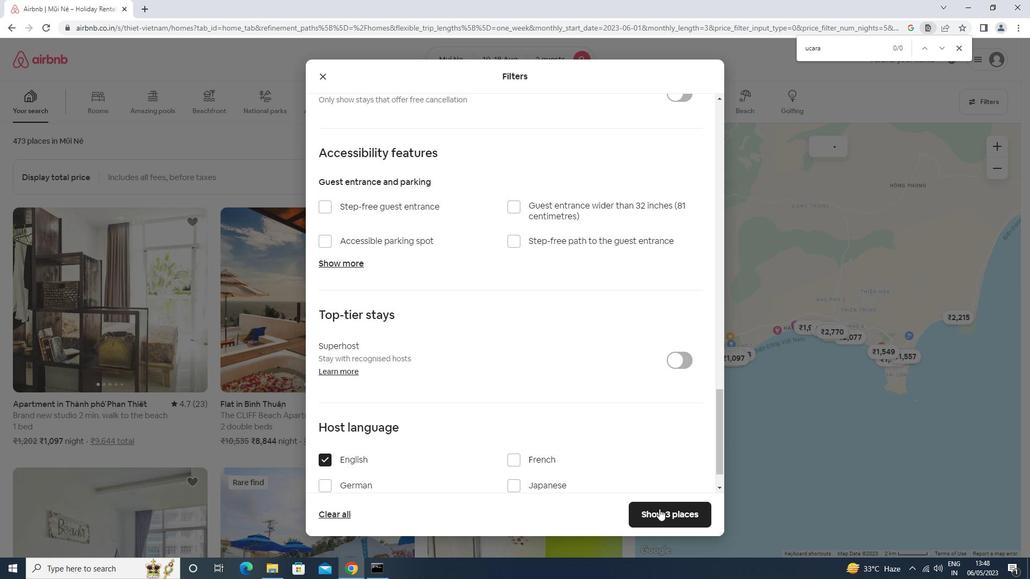 
Action: Mouse moved to (662, 510)
Screenshot: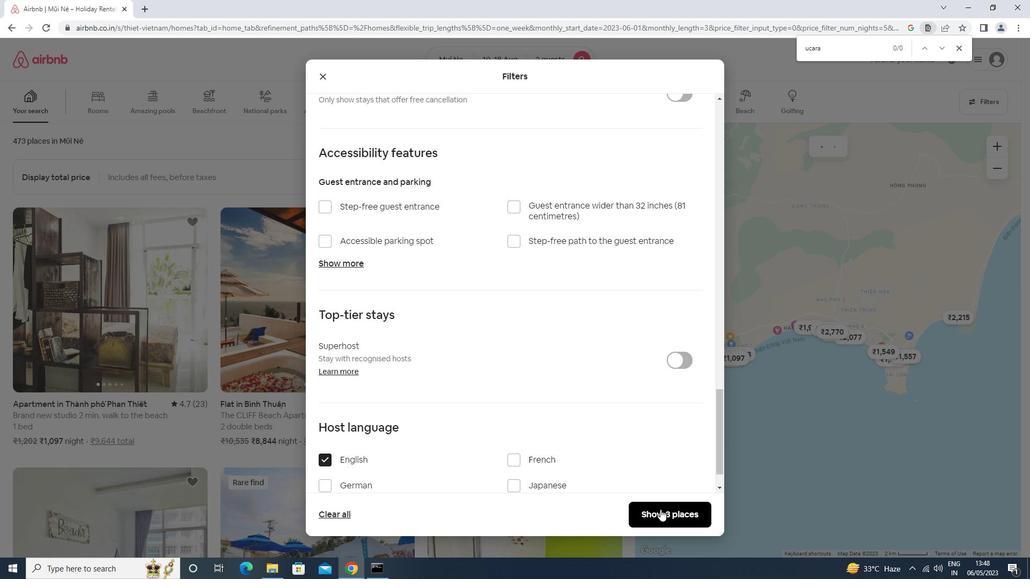 
